 Task: Open a blank sheet, save the file as Civilwar.doc and add heading 'Civil War'Civil War ,with the parapraph,with the parapraph The American Civil War, fought from 1861 to 1865, was a defining moment in US history. It was a conflict between the Northern and Southern states over issues of slavery, state rights, and the preservation of the Union, leaving a lasting impact on the nation.Apply Font Style Aldhabi And font size 12. Apply font style in  Heading Broadway and font size 16 Change heading alignment to  Left
Action: Mouse moved to (26, 20)
Screenshot: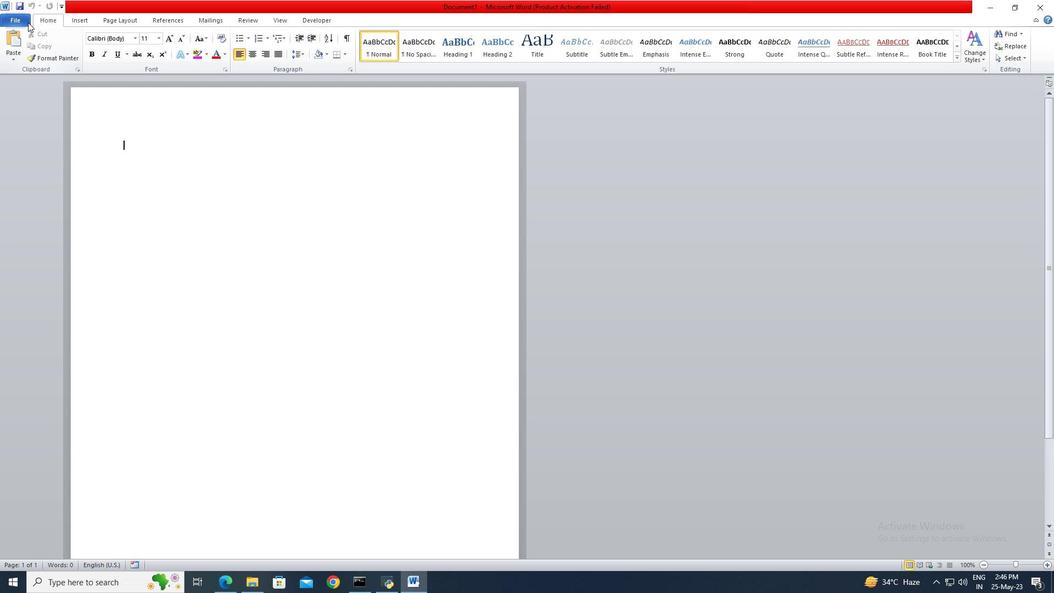 
Action: Mouse pressed left at (26, 20)
Screenshot: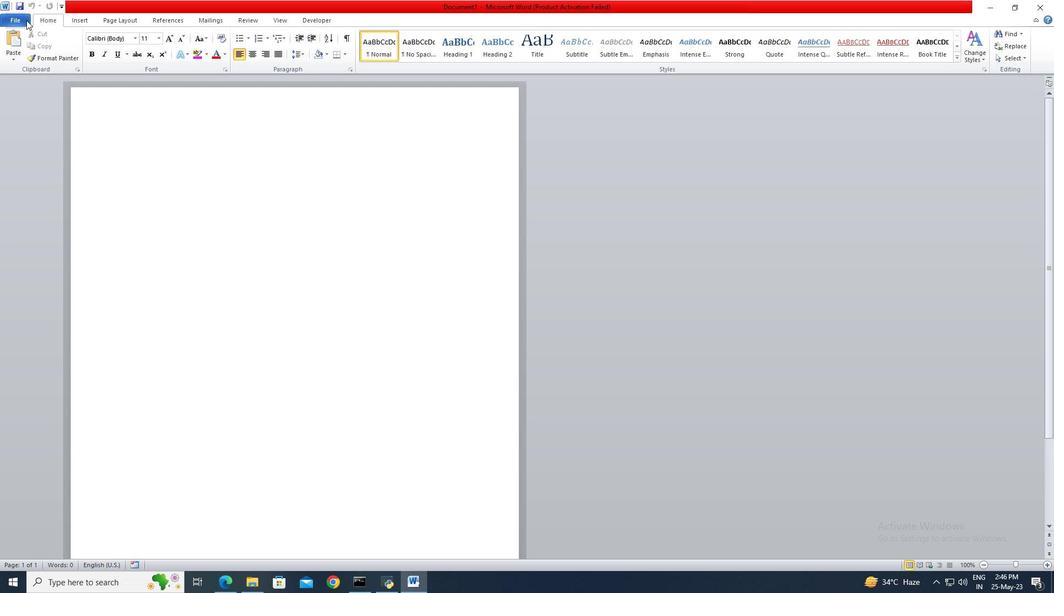 
Action: Mouse moved to (24, 142)
Screenshot: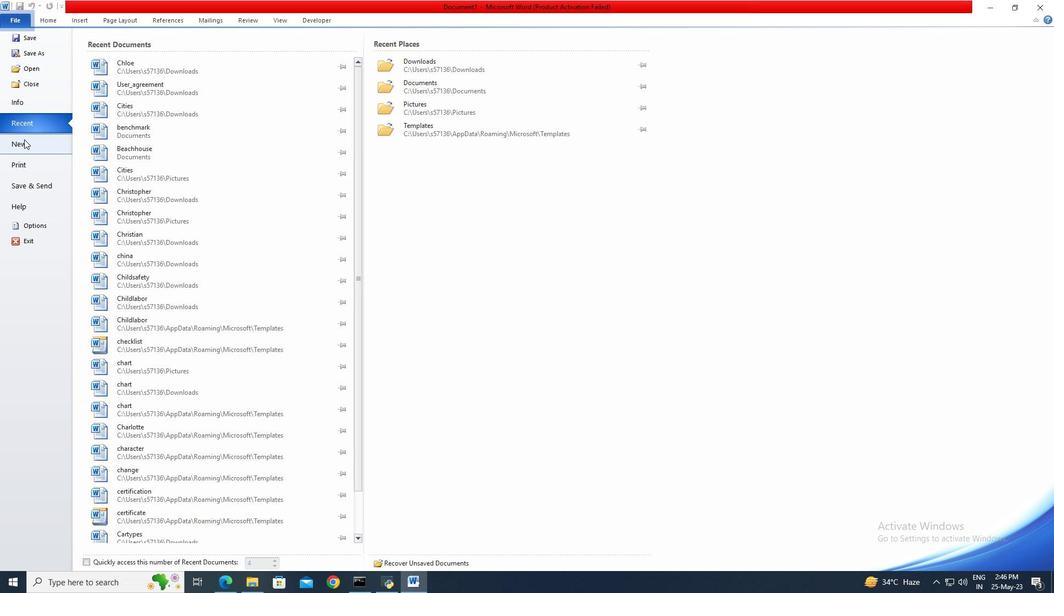 
Action: Mouse pressed left at (24, 142)
Screenshot: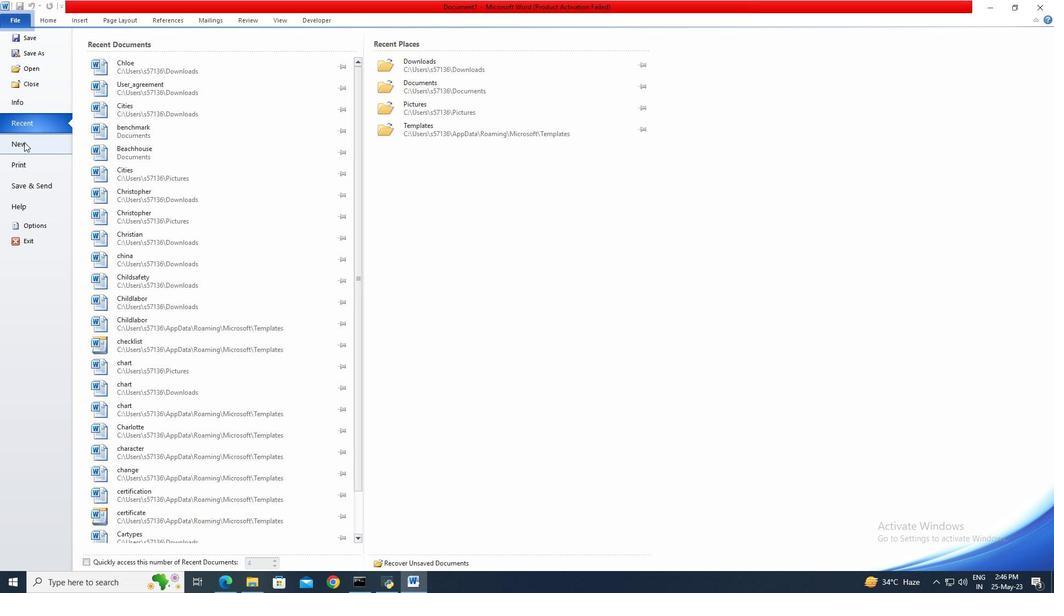 
Action: Mouse moved to (546, 282)
Screenshot: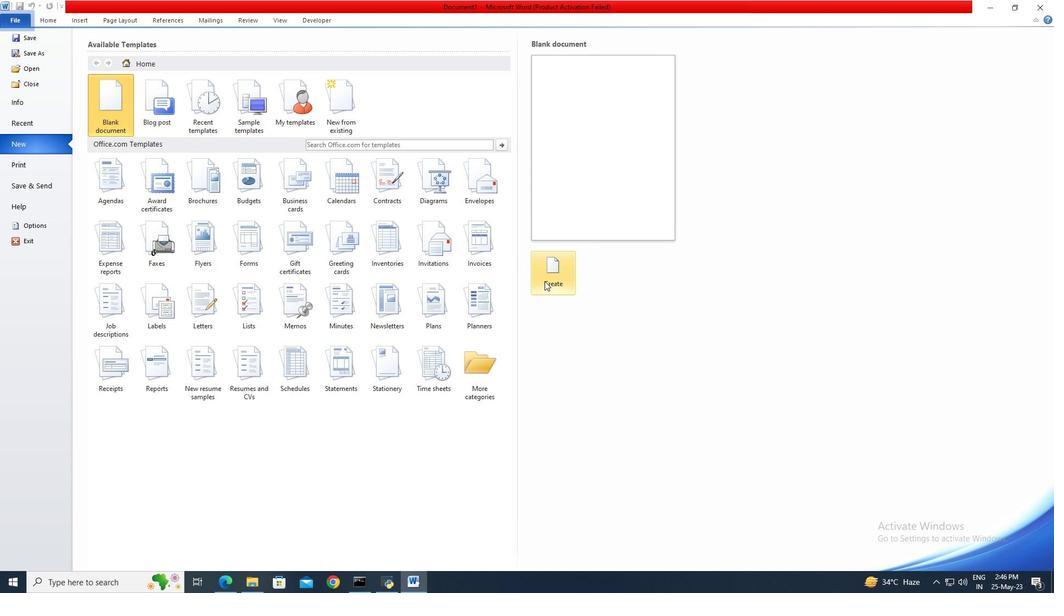 
Action: Mouse pressed left at (546, 282)
Screenshot: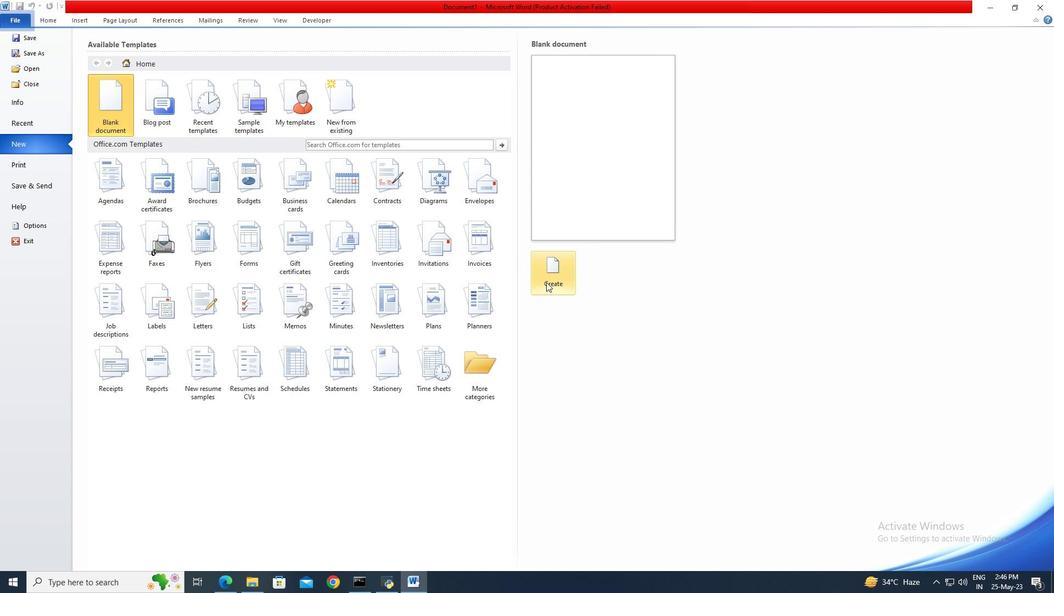 
Action: Mouse moved to (23, 23)
Screenshot: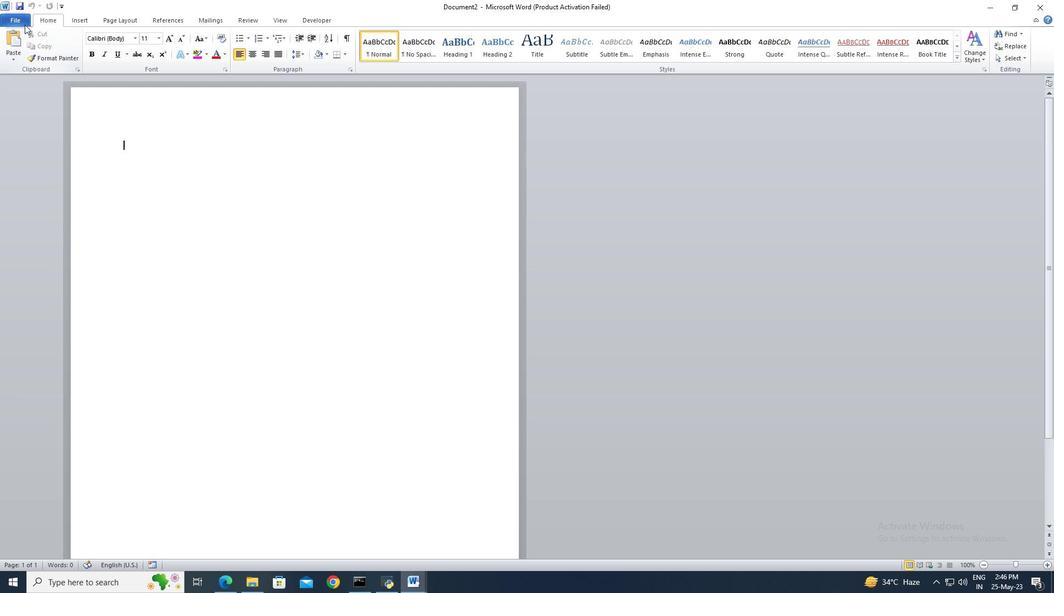 
Action: Mouse pressed left at (23, 23)
Screenshot: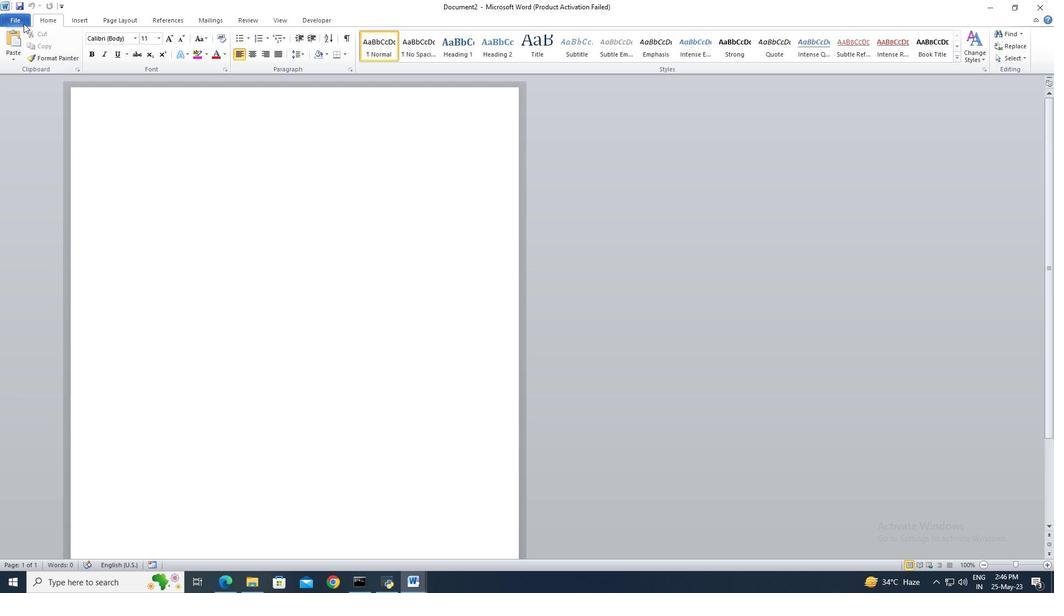 
Action: Mouse moved to (21, 51)
Screenshot: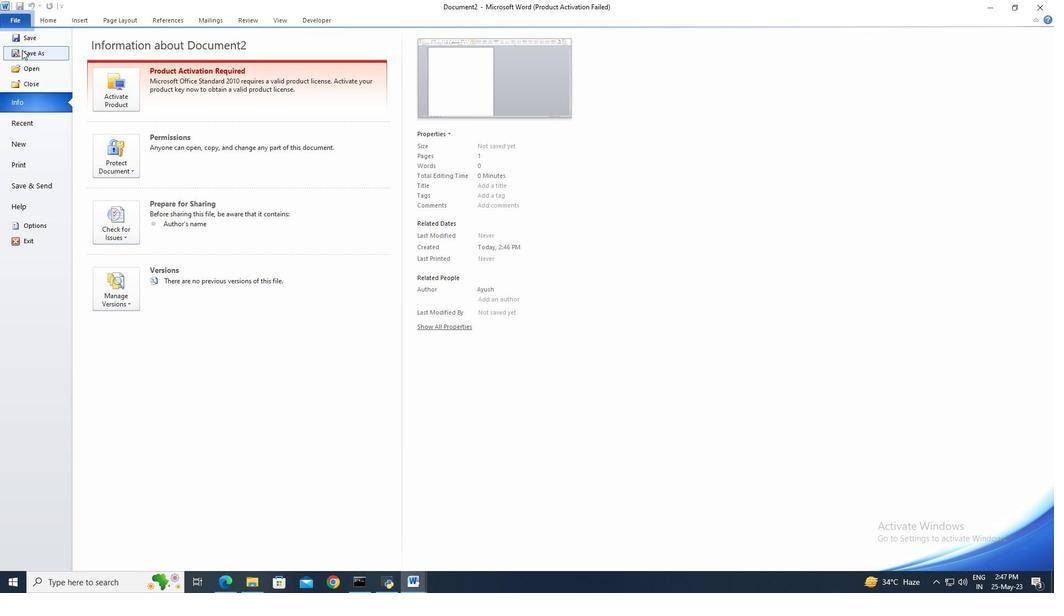 
Action: Mouse pressed left at (21, 51)
Screenshot: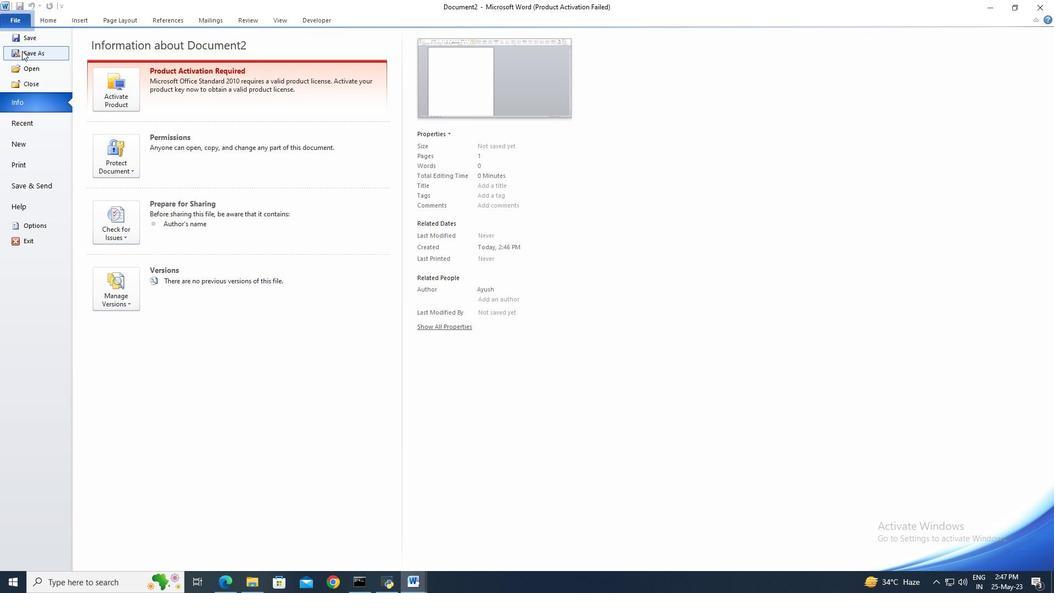 
Action: Mouse moved to (49, 119)
Screenshot: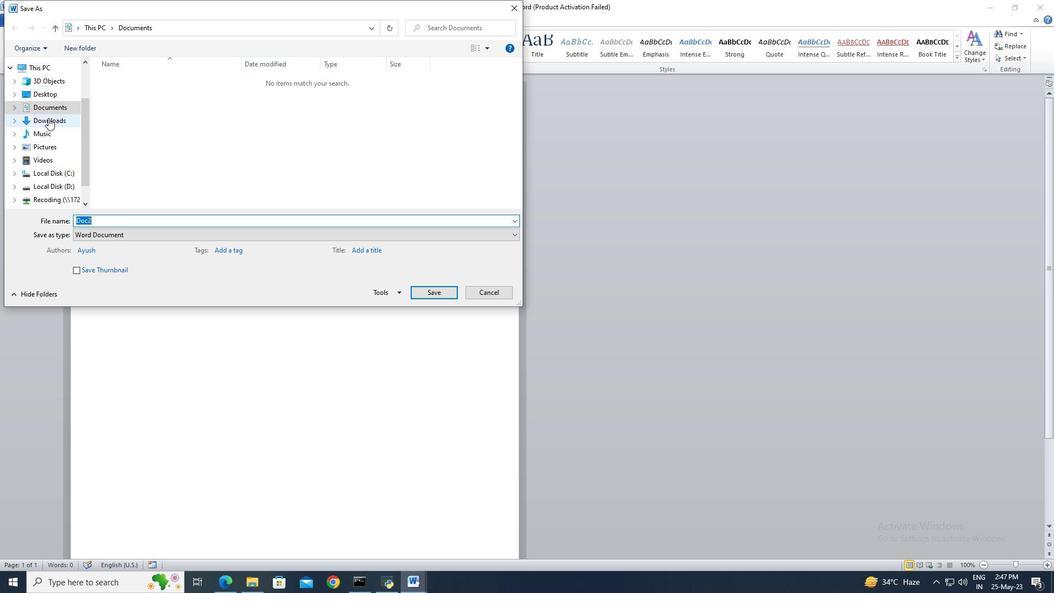 
Action: Mouse pressed left at (49, 119)
Screenshot: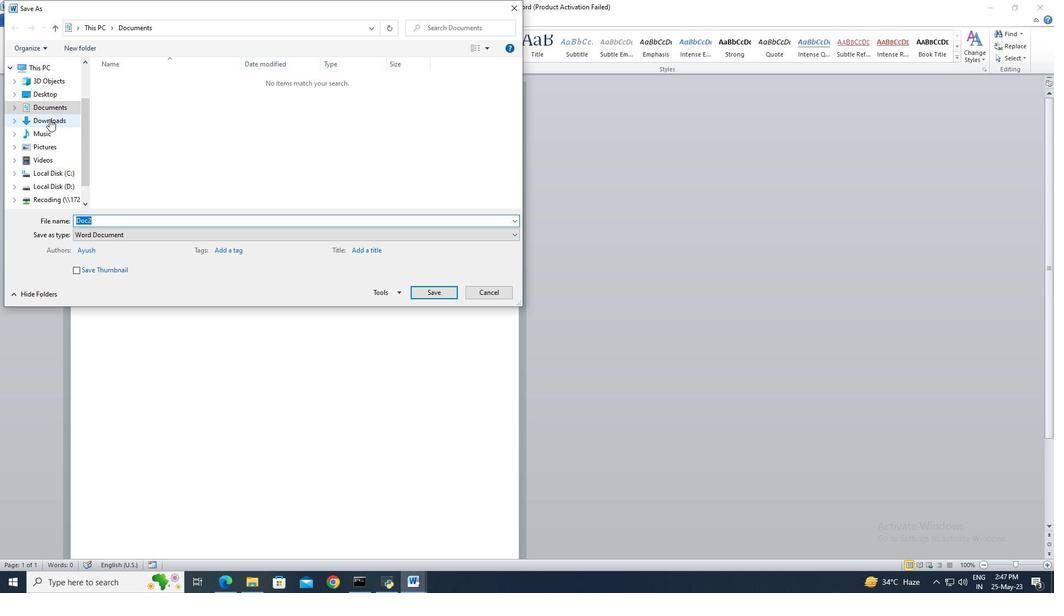 
Action: Mouse moved to (92, 217)
Screenshot: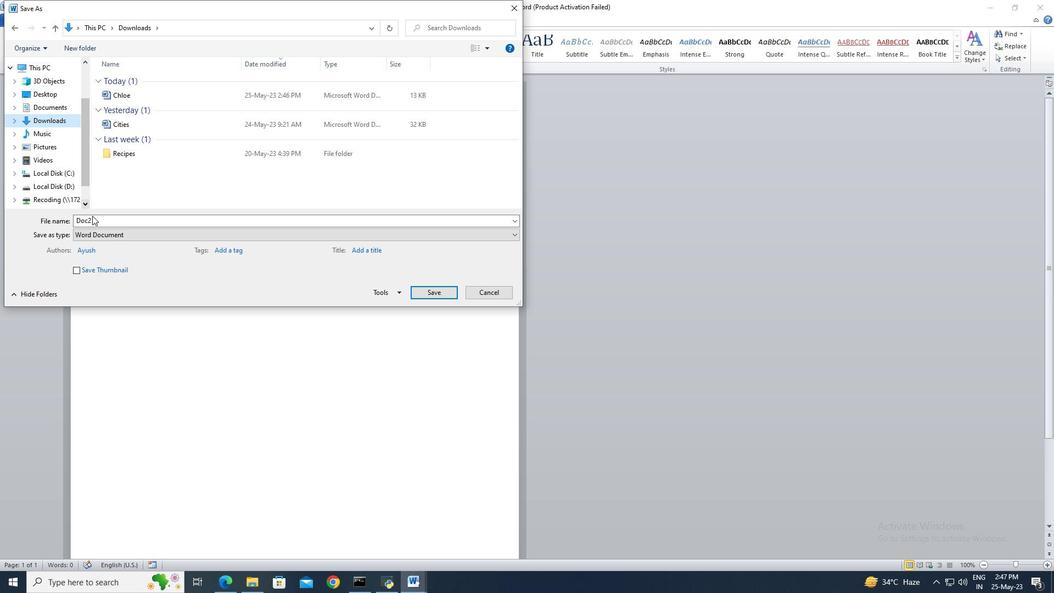 
Action: Mouse pressed left at (92, 217)
Screenshot: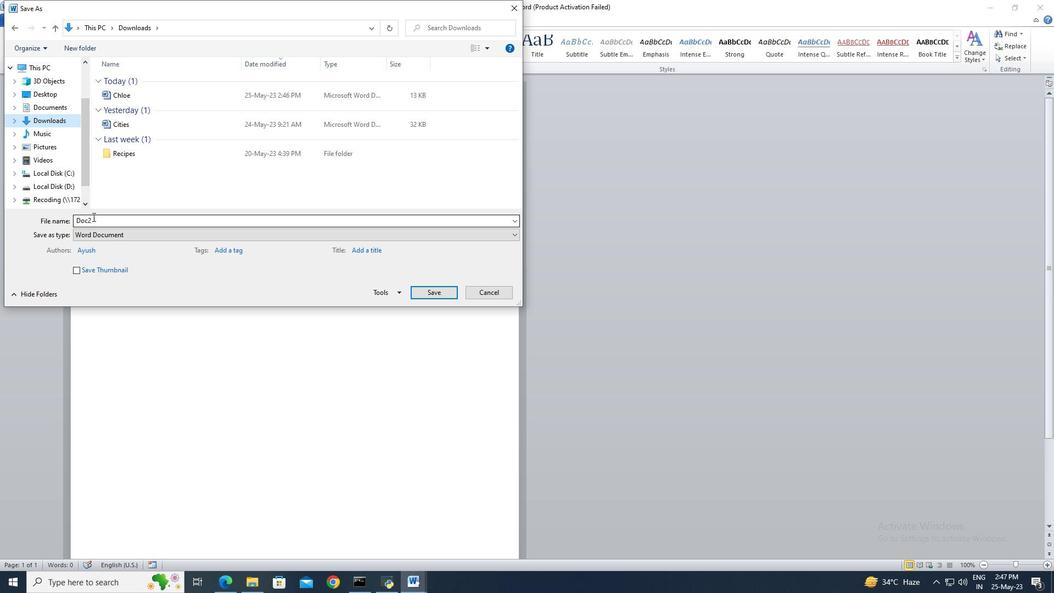 
Action: Key pressed <Key.shift>Civilwar
Screenshot: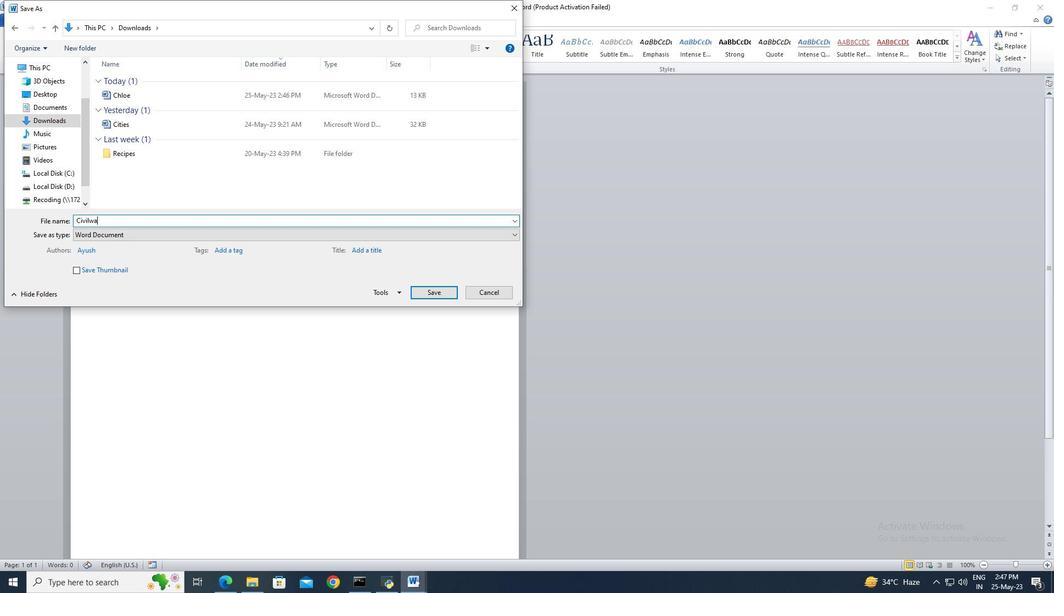 
Action: Mouse moved to (429, 297)
Screenshot: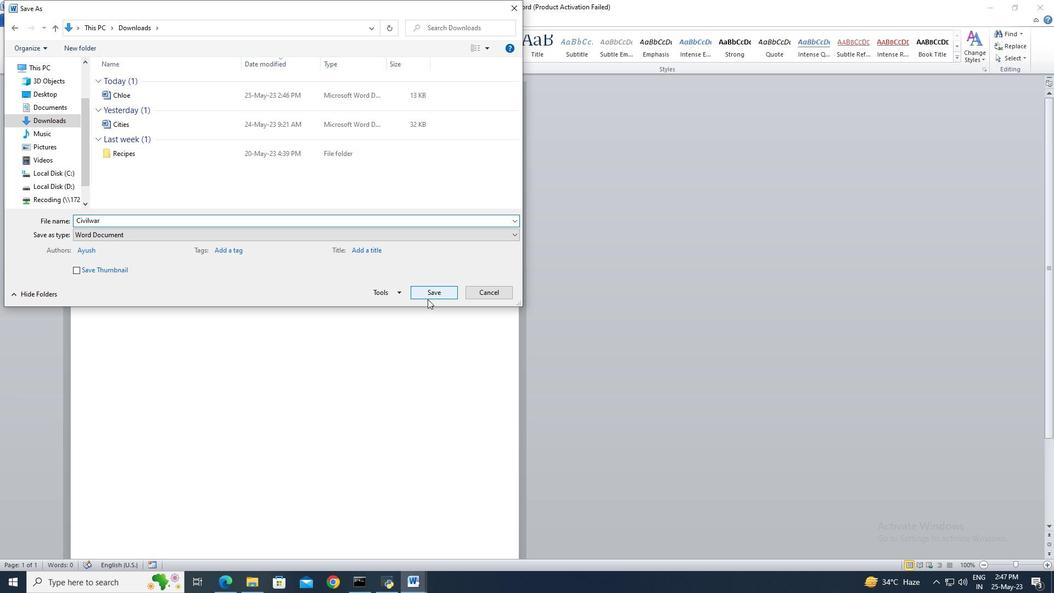 
Action: Mouse pressed left at (429, 297)
Screenshot: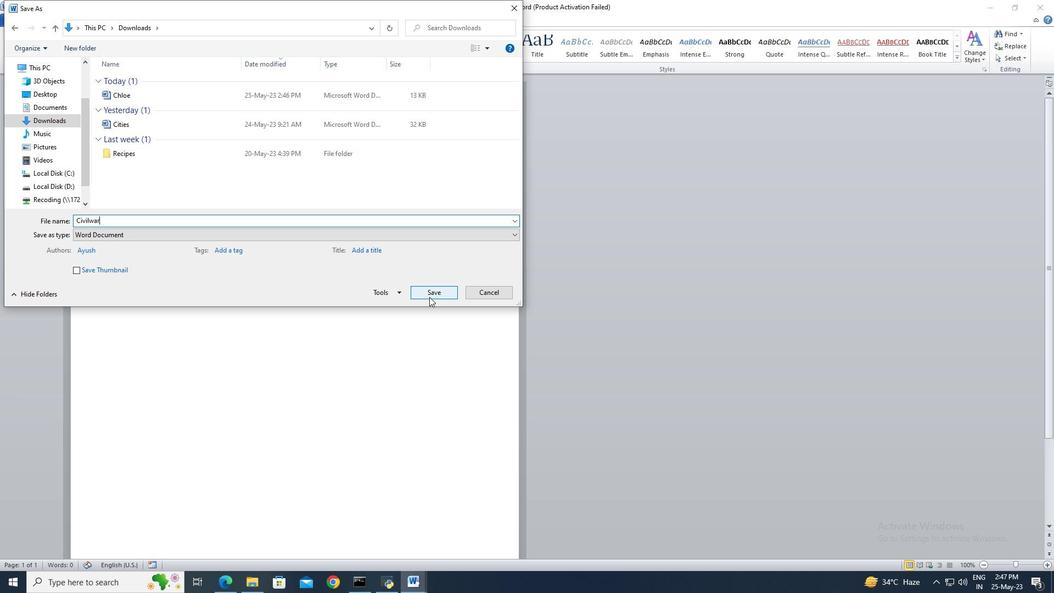 
Action: Mouse moved to (468, 58)
Screenshot: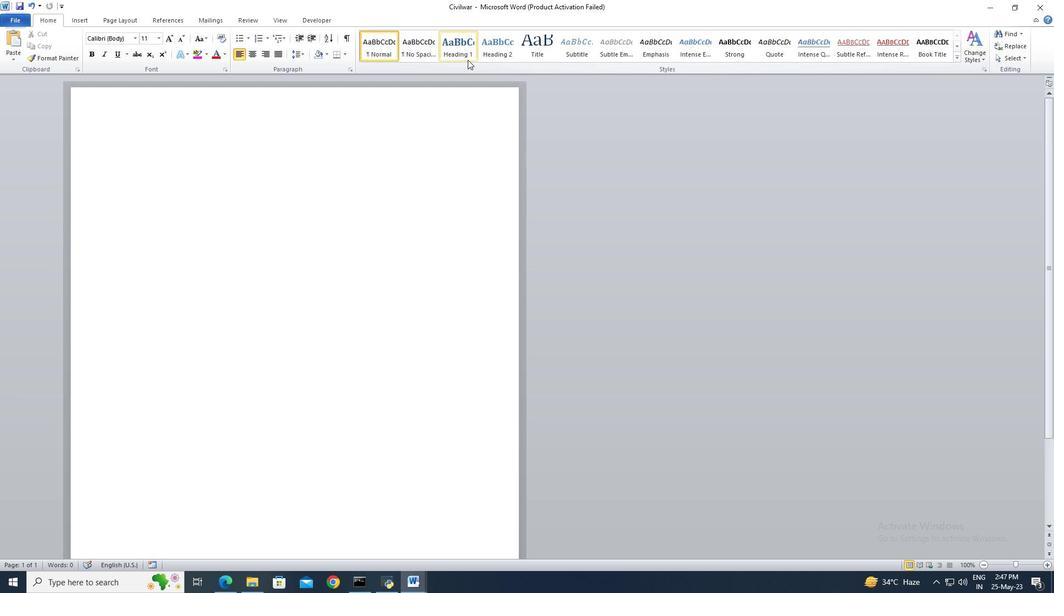 
Action: Mouse pressed left at (468, 58)
Screenshot: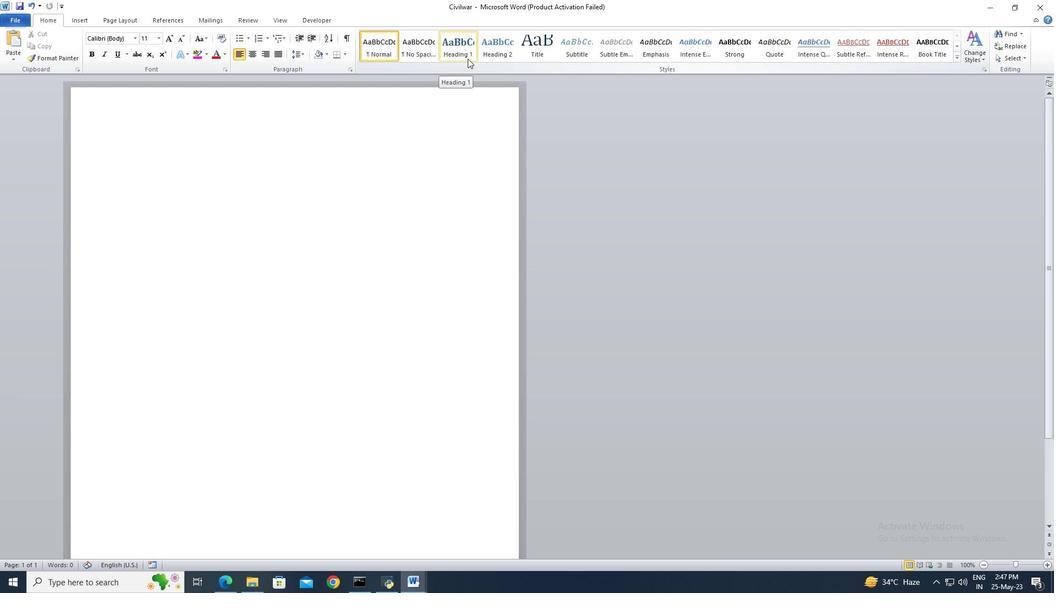 
Action: Key pressed <Key.shift>Civil<Key.space><Key.shift_r>War<Key.enter><Key.shift><Key.enter><Key.shift>The<Key.space><Key.shift_r>American<Key.space><Key.shift>Civil<Key.space><Key.shift_r>War,<Key.space>fought<Key.space>from<Key.space>1861<Key.space>to<Key.space>1865,<Key.space>was<Key.space>a<Key.space>defining<Key.space>moment<Key.space>in<Key.space><Key.shift>US<Key.space>history.<Key.space><Key.shift>It<Key.space>was<Key.space>a<Key.space>conflict<Key.space>between<Key.space>the<Key.space><Key.shift>Northern<Key.space>and<Key.space><Key.shift_r>Southern<Key.space>states<Key.space>over<Key.space>issues<Key.space>of<Key.space>slavery,<Key.space>state<Key.space>rights,<Key.space>and<Key.space>the<Key.space>preservation<Key.space>of<Key.space>the<Key.space><Key.shift>Union,<Key.space>leaving<Key.space>a<Key.space>lasting<Key.space>impact<Key.space>on<Key.space>the<Key.space>nation.
Screenshot: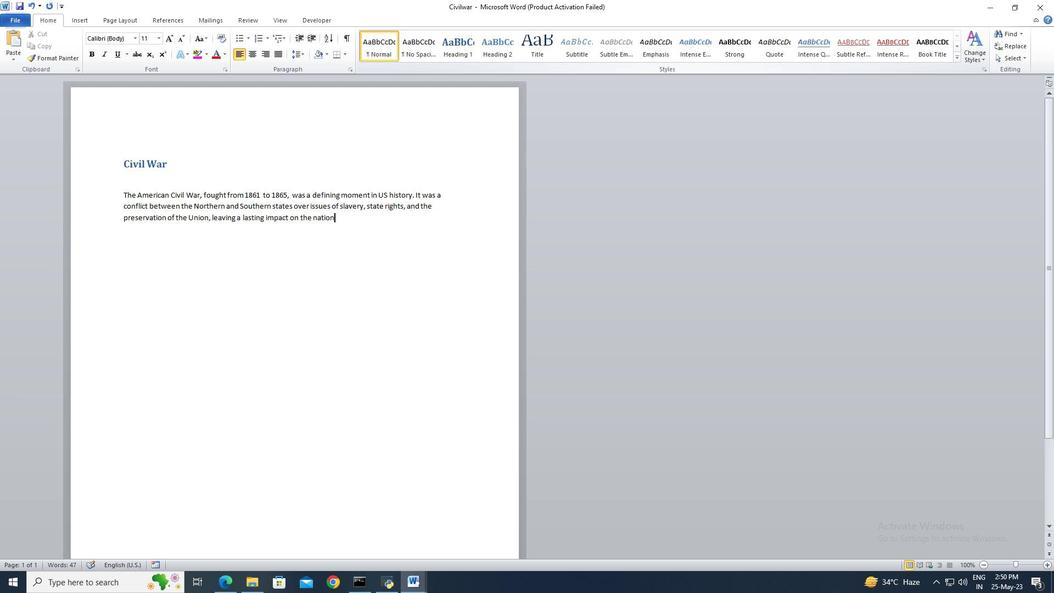 
Action: Mouse moved to (345, 218)
Screenshot: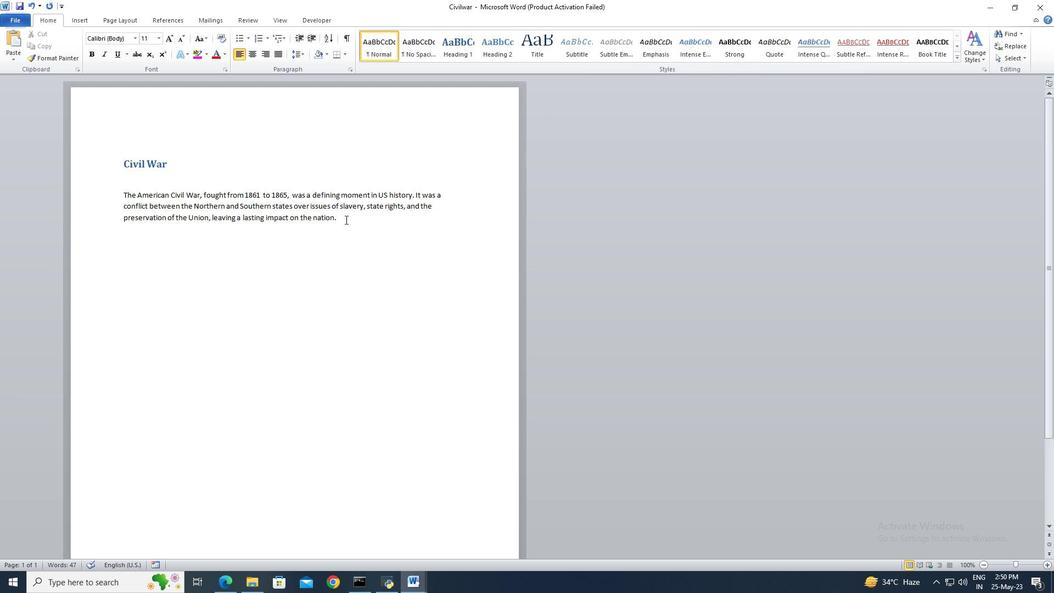 
Action: Mouse pressed left at (345, 218)
Screenshot: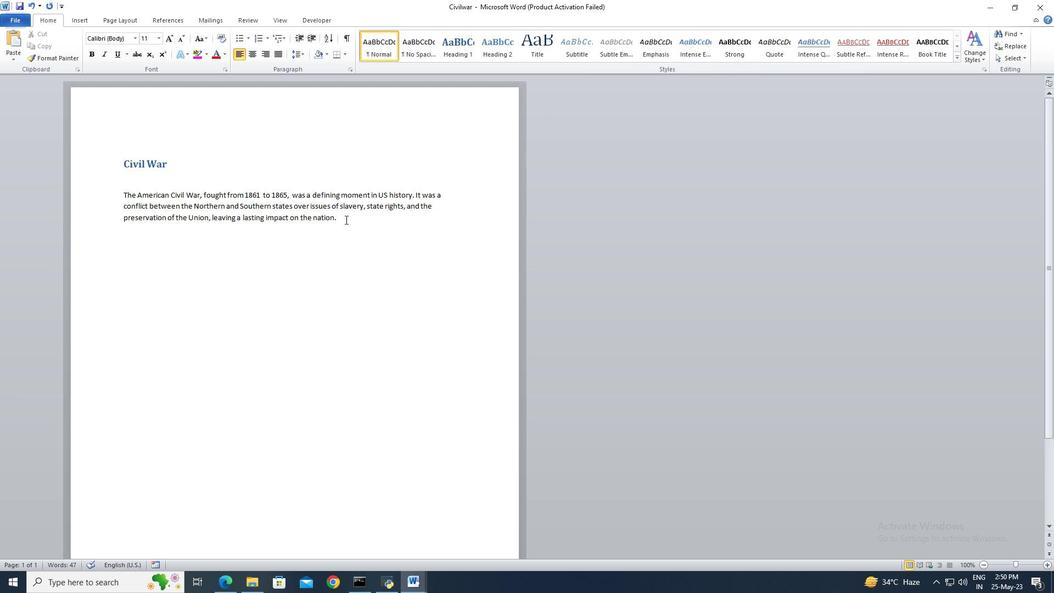 
Action: Mouse moved to (156, 206)
Screenshot: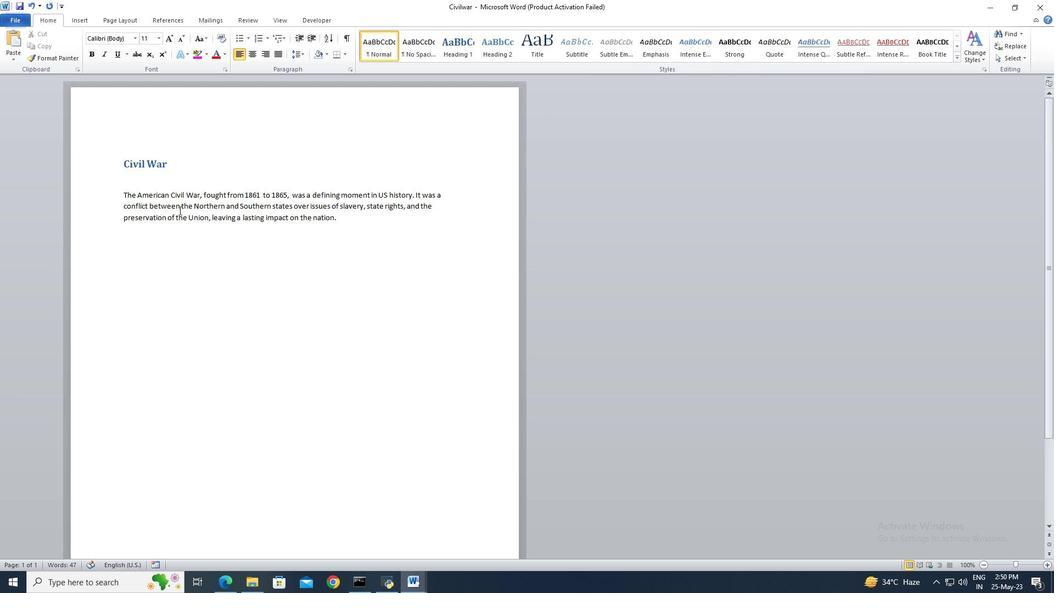 
Action: Key pressed <Key.shift>
Screenshot: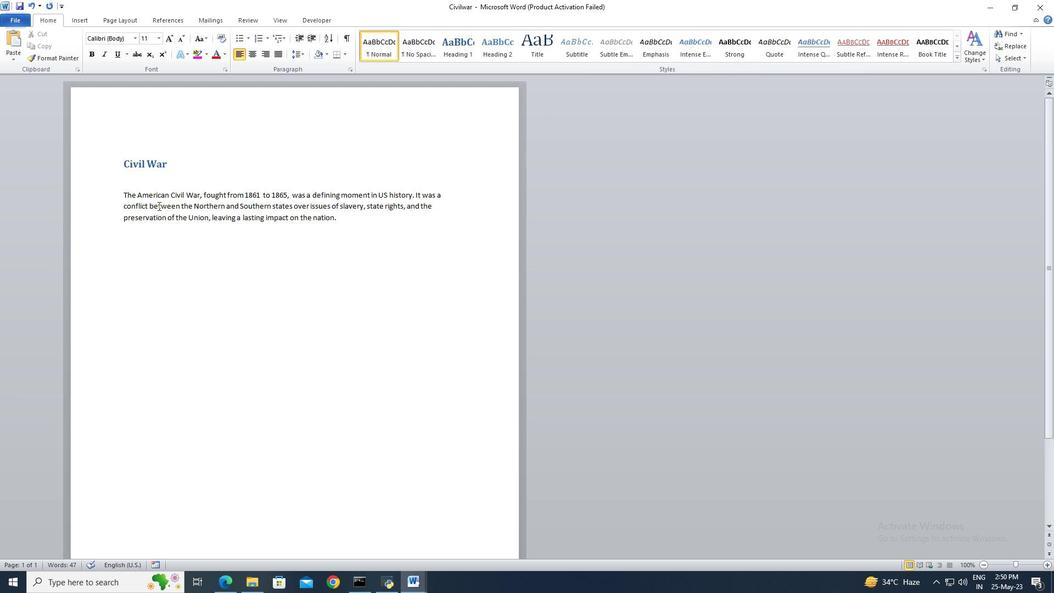 
Action: Mouse moved to (117, 194)
Screenshot: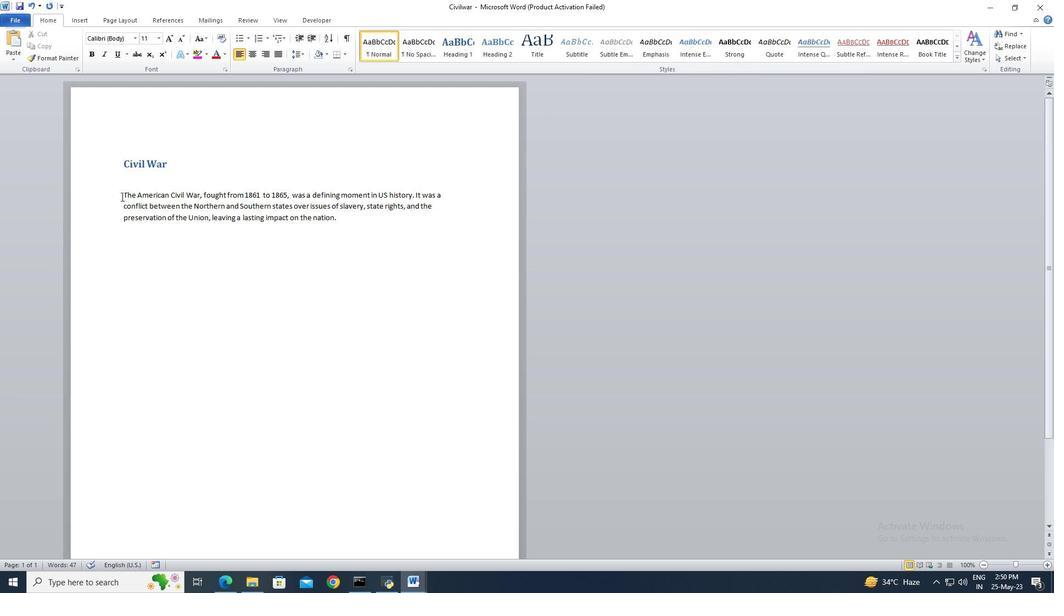 
Action: Key pressed <Key.shift>
Screenshot: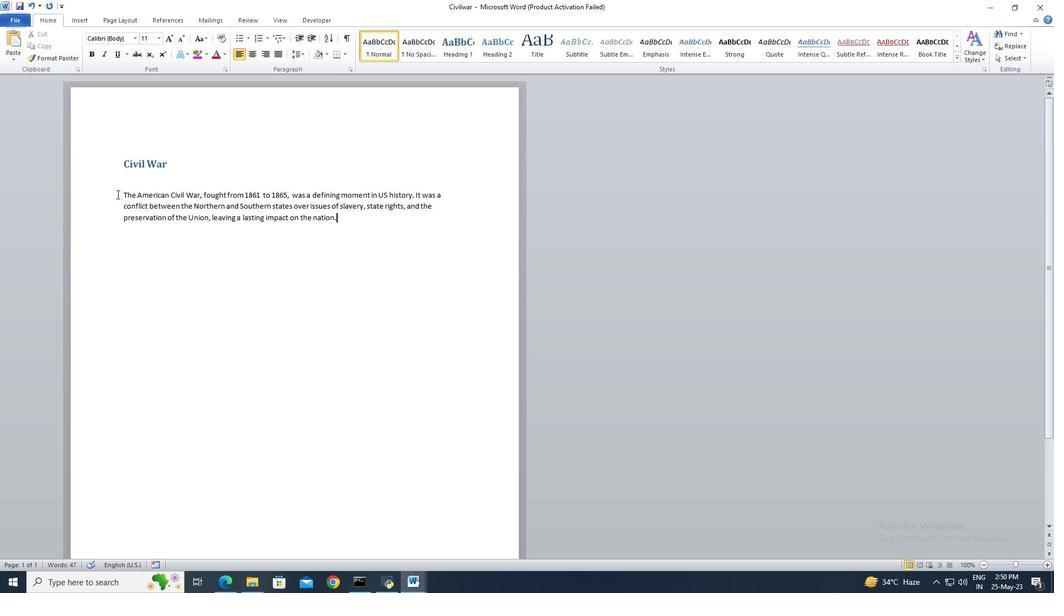
Action: Mouse moved to (117, 194)
Screenshot: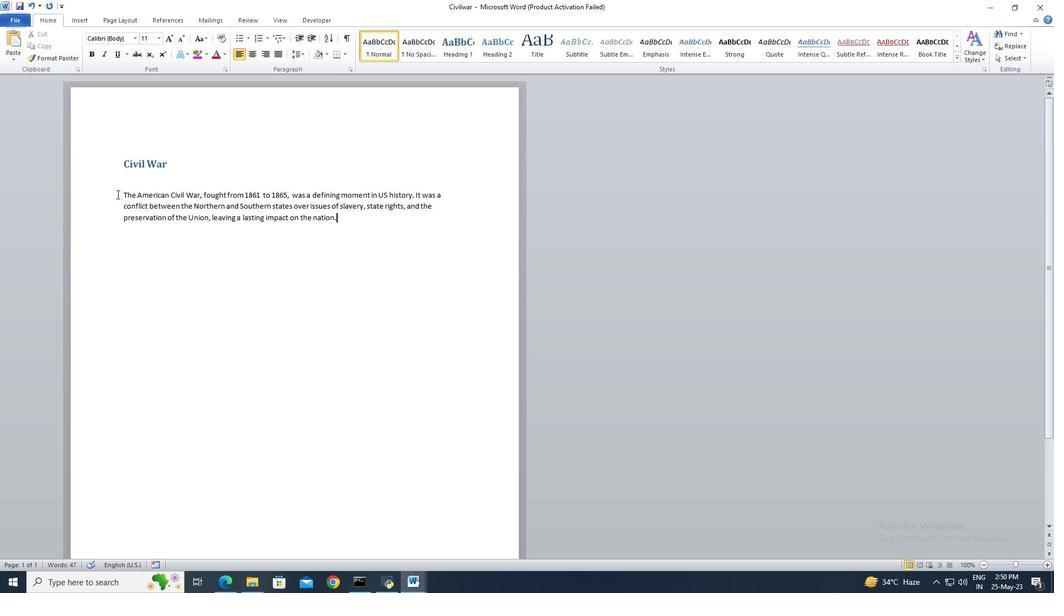
Action: Key pressed <Key.shift>
Screenshot: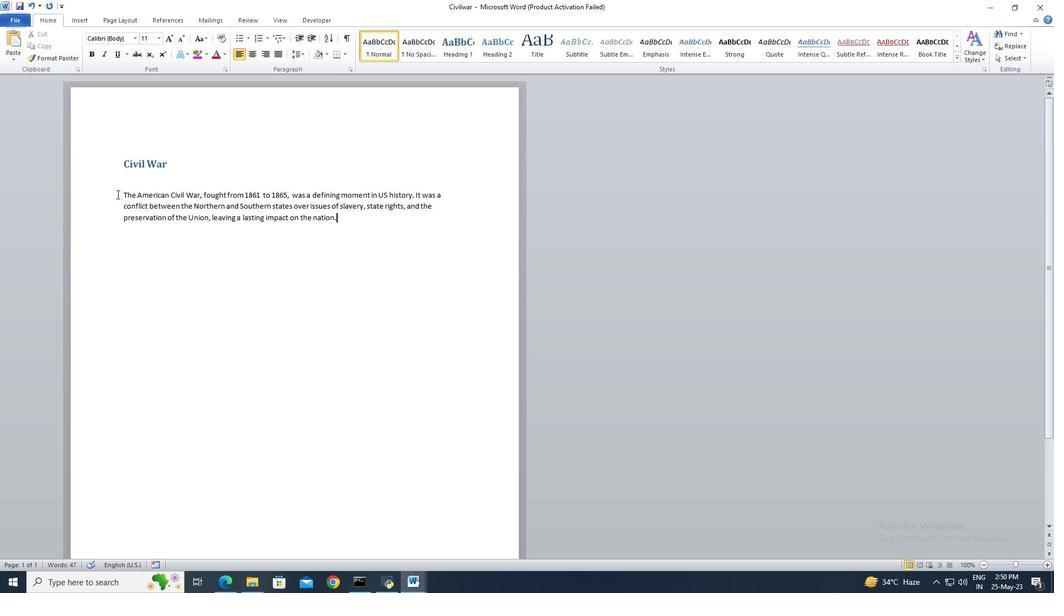 
Action: Mouse moved to (119, 195)
Screenshot: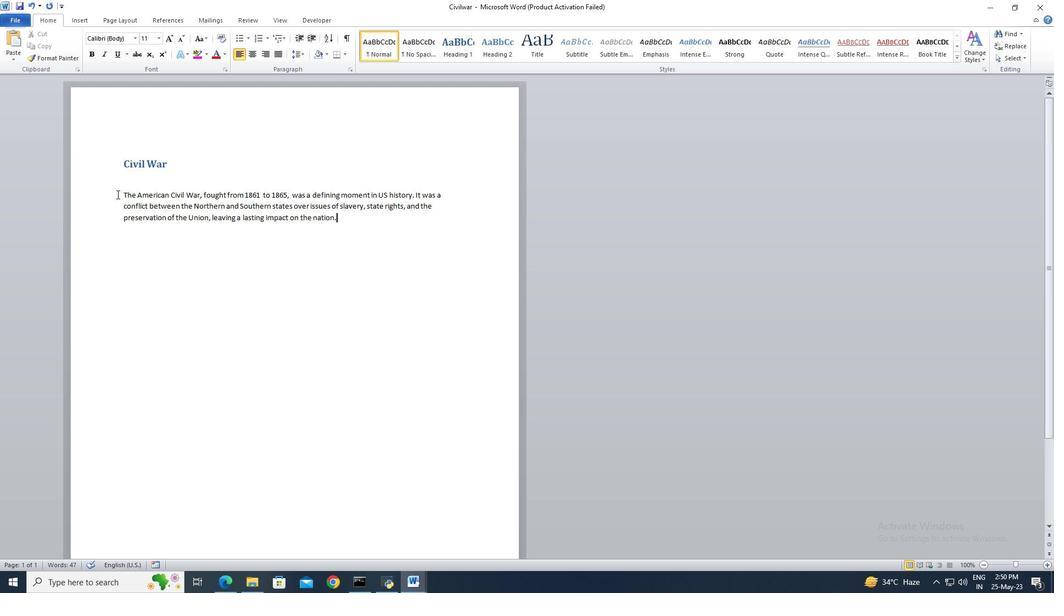 
Action: Key pressed <Key.shift><Key.shift>
Screenshot: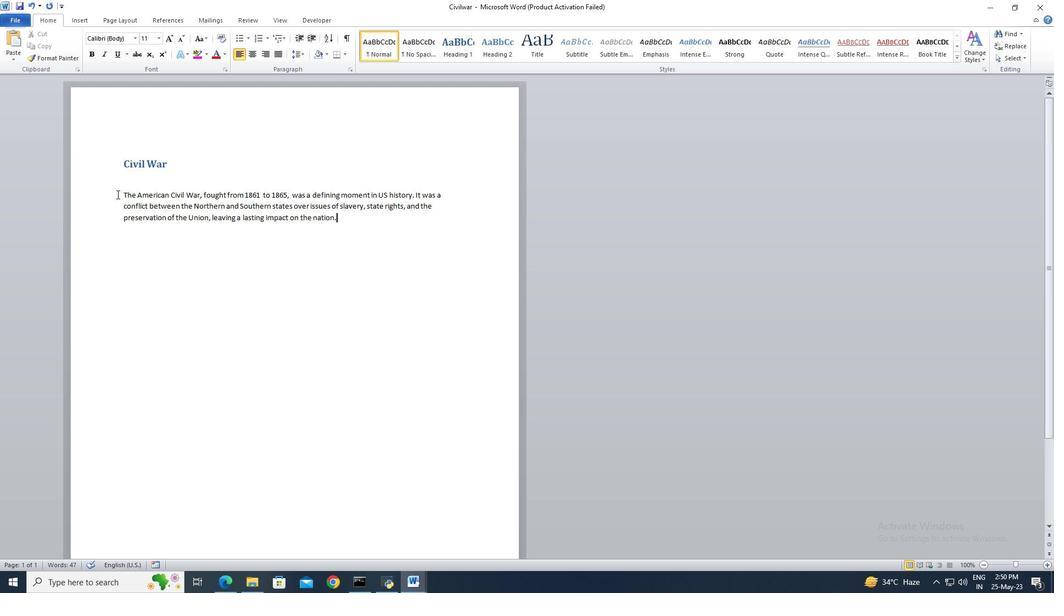 
Action: Mouse moved to (120, 195)
Screenshot: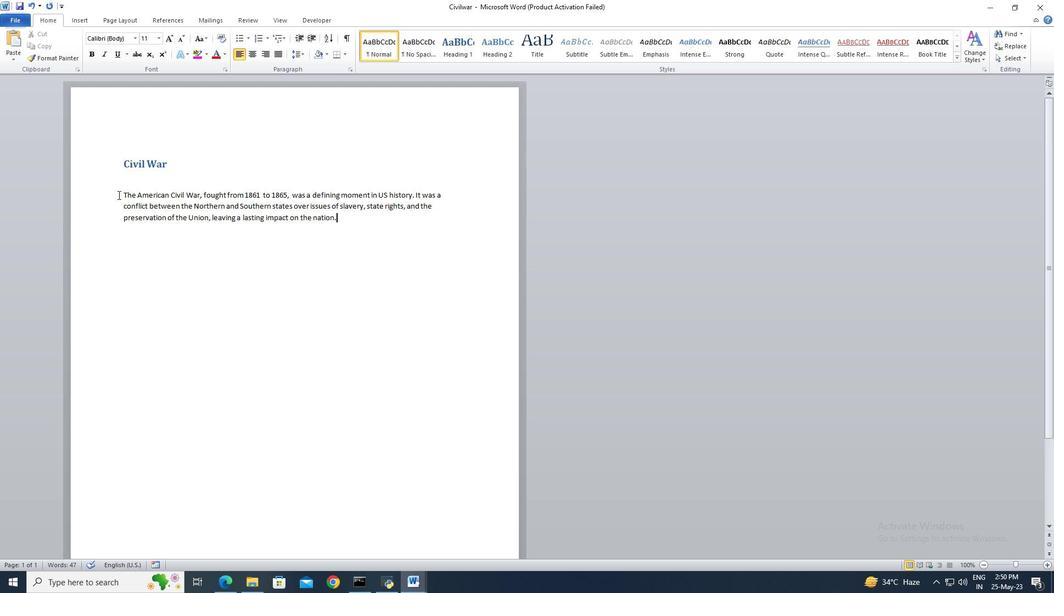 
Action: Key pressed <Key.shift>
Screenshot: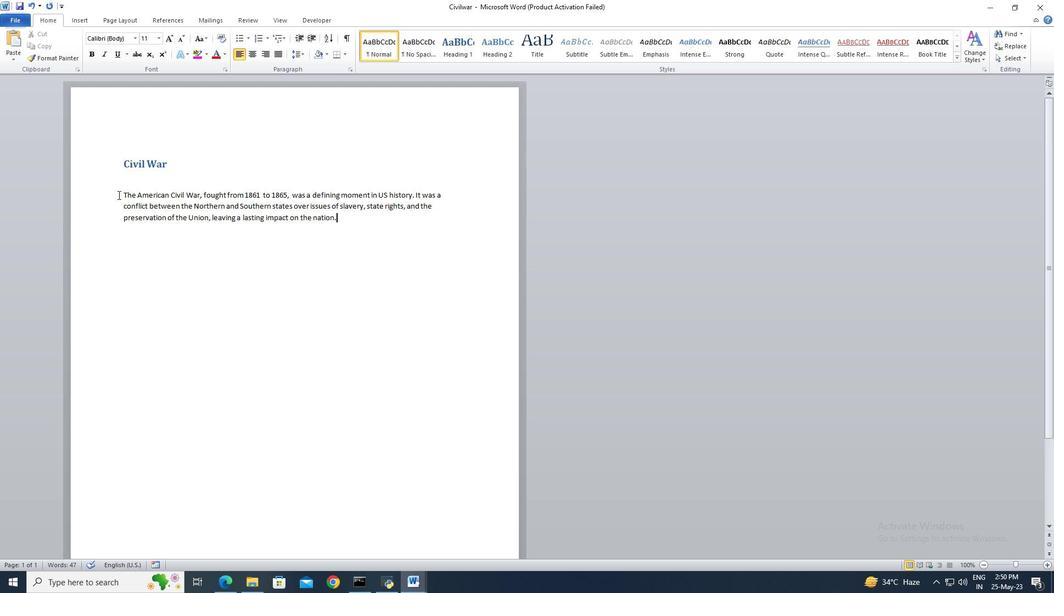 
Action: Mouse moved to (120, 196)
Screenshot: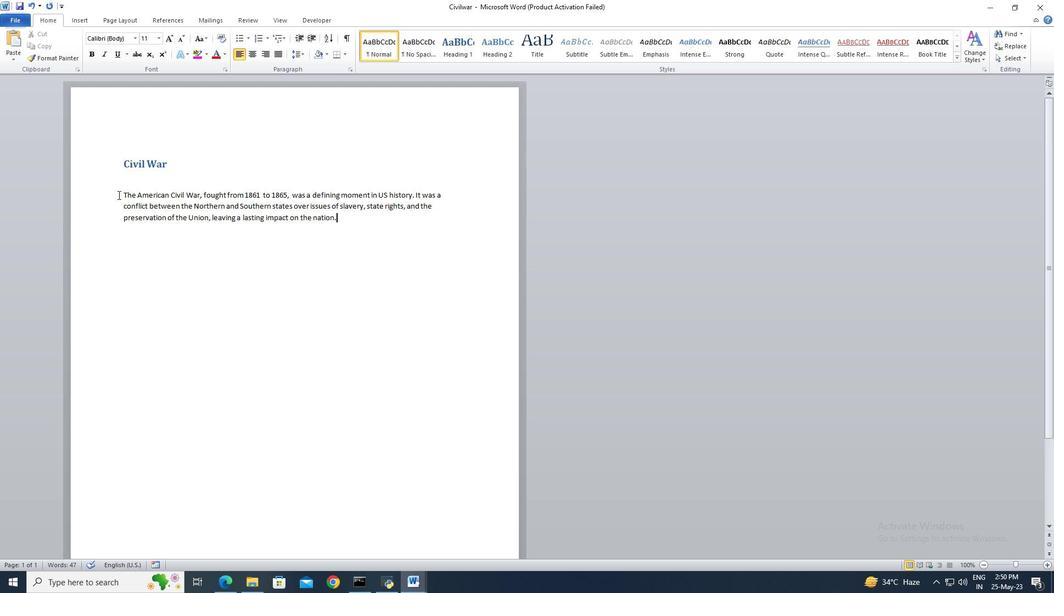 
Action: Key pressed <Key.shift>
Screenshot: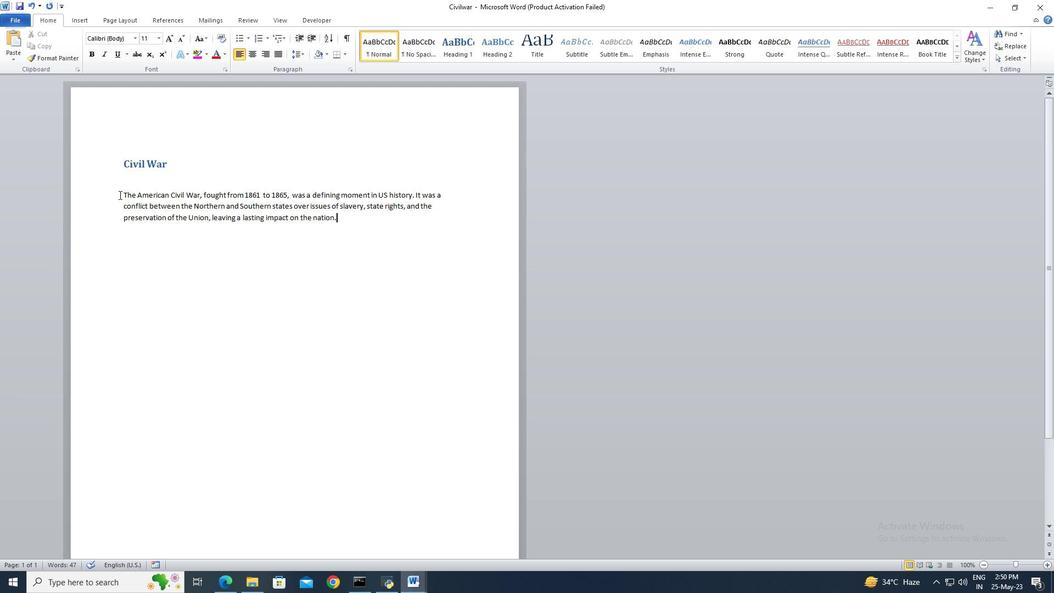 
Action: Mouse moved to (121, 196)
Screenshot: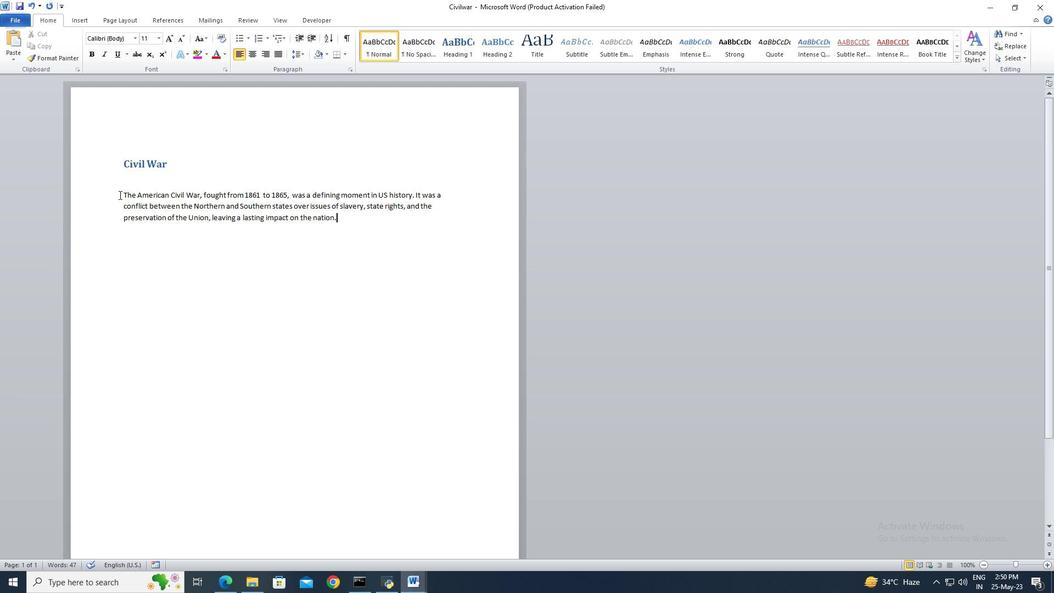 
Action: Key pressed <Key.shift><Key.shift><Key.shift><Key.shift><Key.shift><Key.shift><Key.shift><Key.shift><Key.shift>
Screenshot: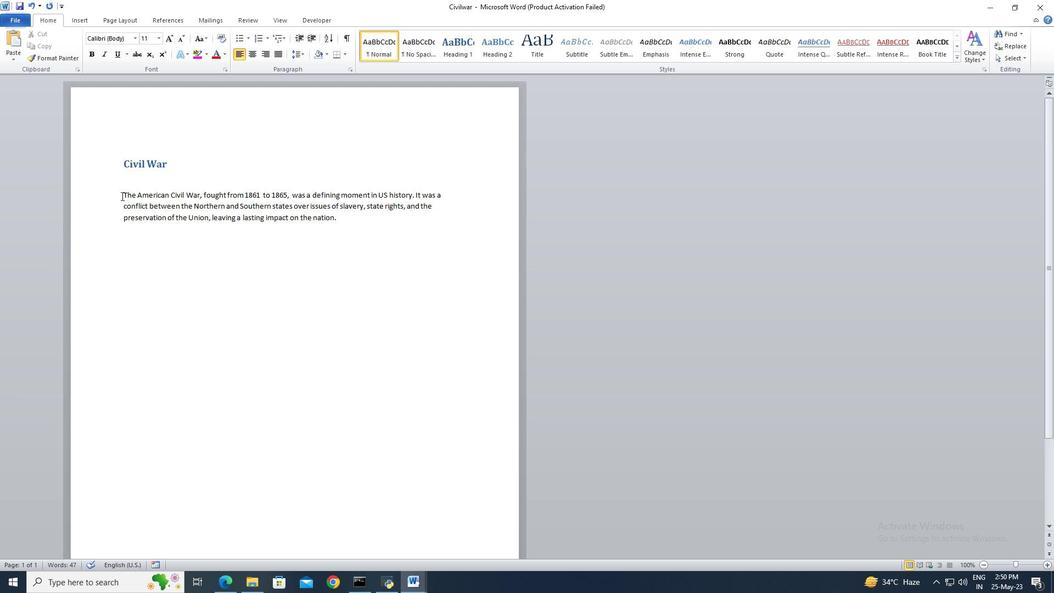 
Action: Mouse pressed left at (121, 196)
Screenshot: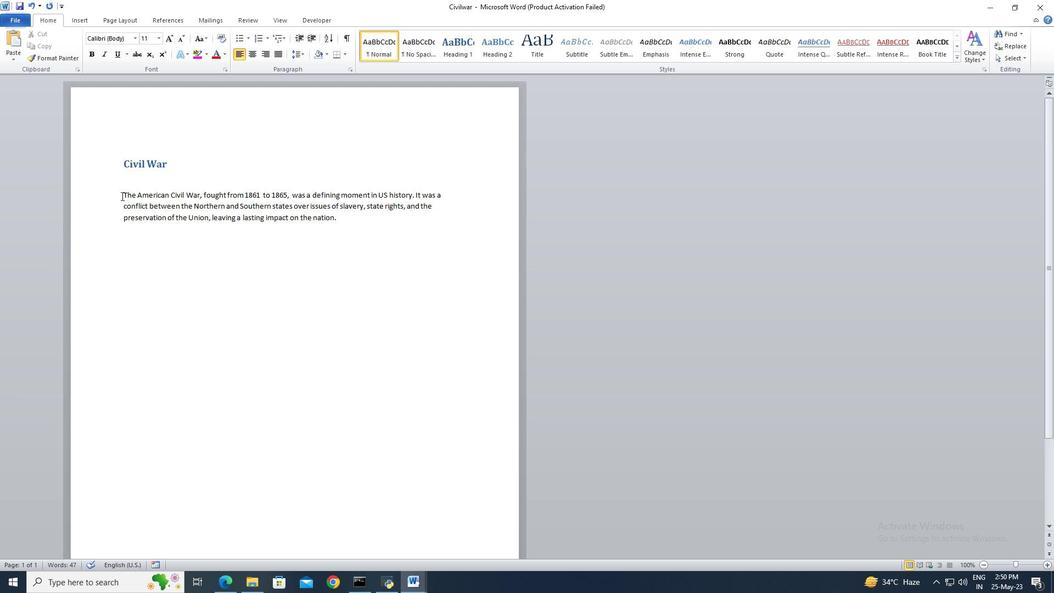 
Action: Key pressed <Key.shift><Key.shift><Key.shift><Key.shift><Key.shift>
Screenshot: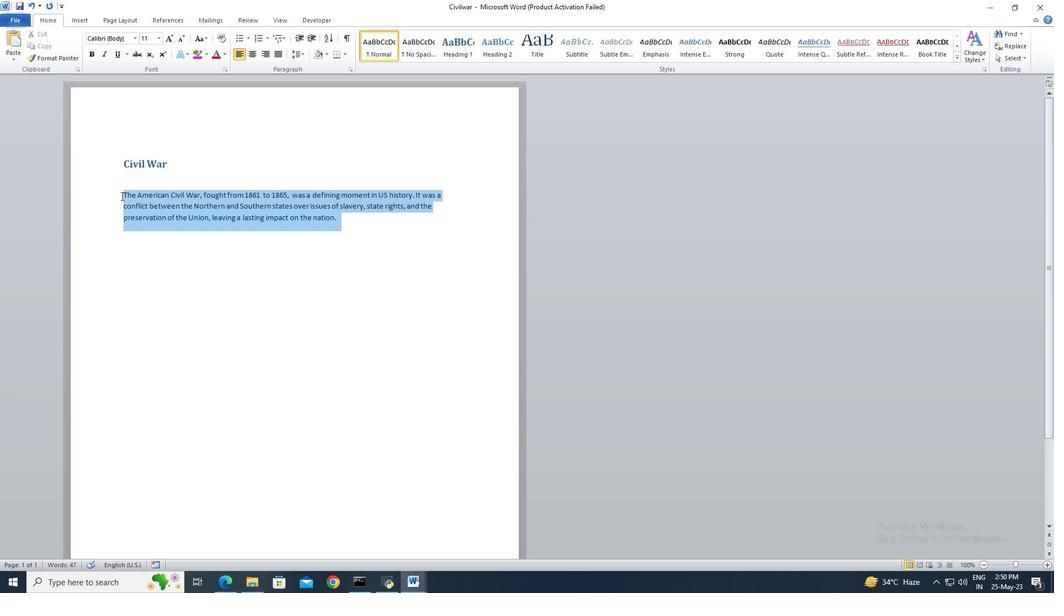 
Action: Mouse moved to (135, 41)
Screenshot: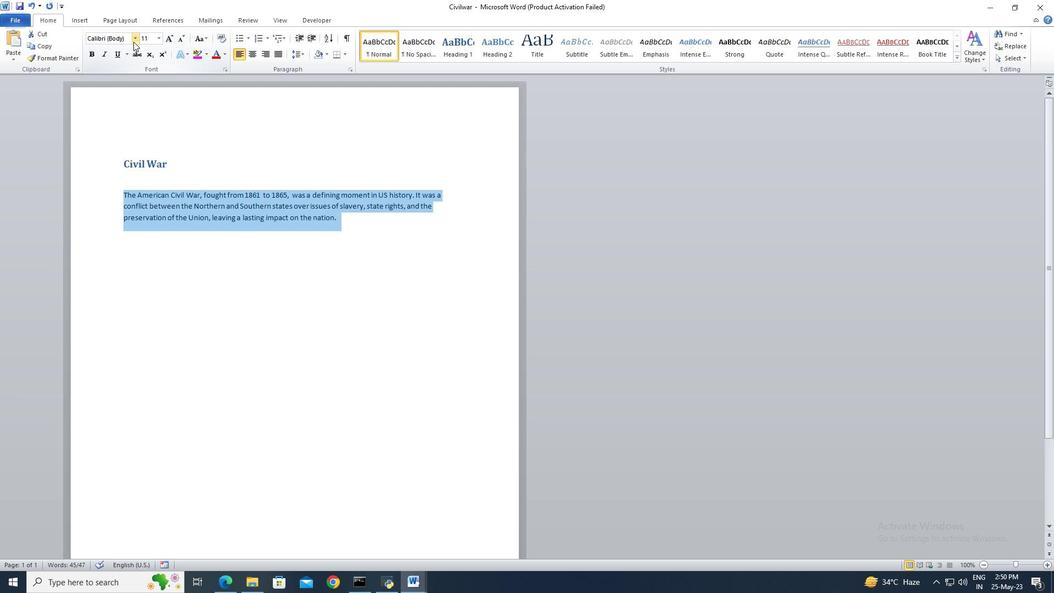 
Action: Mouse pressed left at (135, 41)
Screenshot: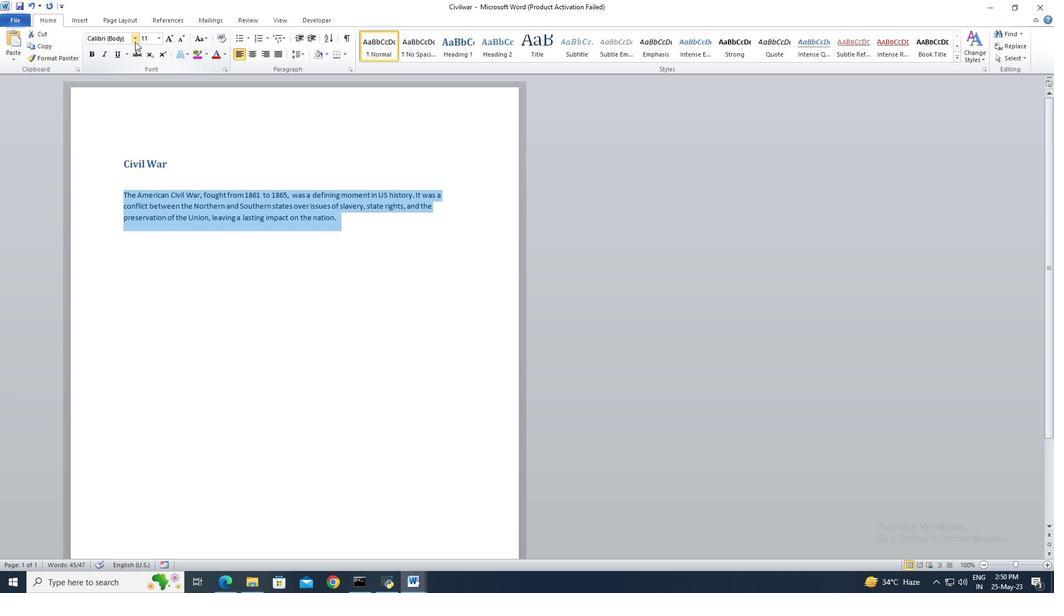 
Action: Mouse moved to (161, 37)
Screenshot: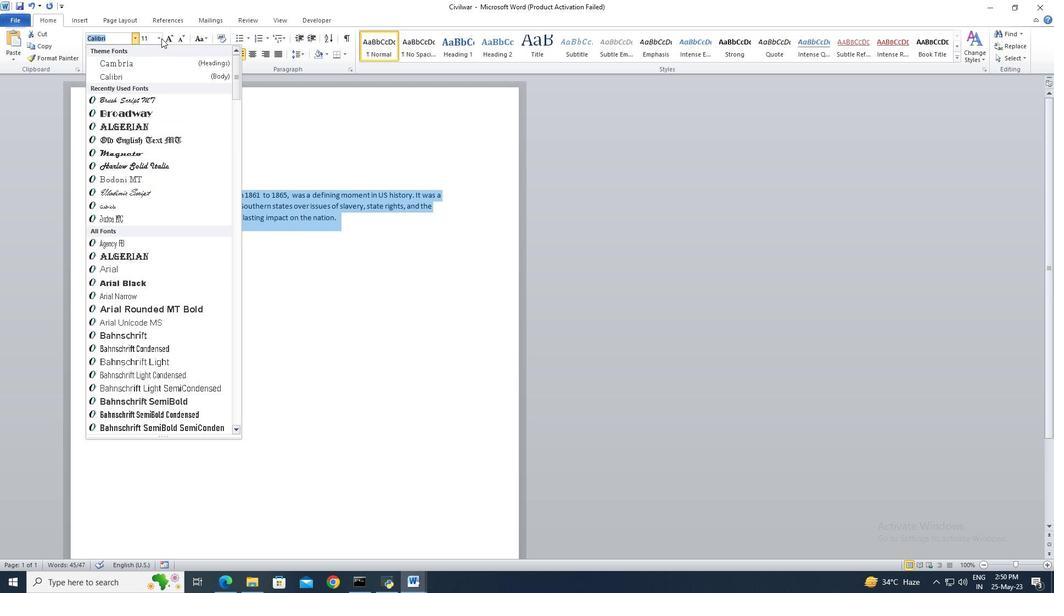 
Action: Mouse pressed left at (161, 37)
Screenshot: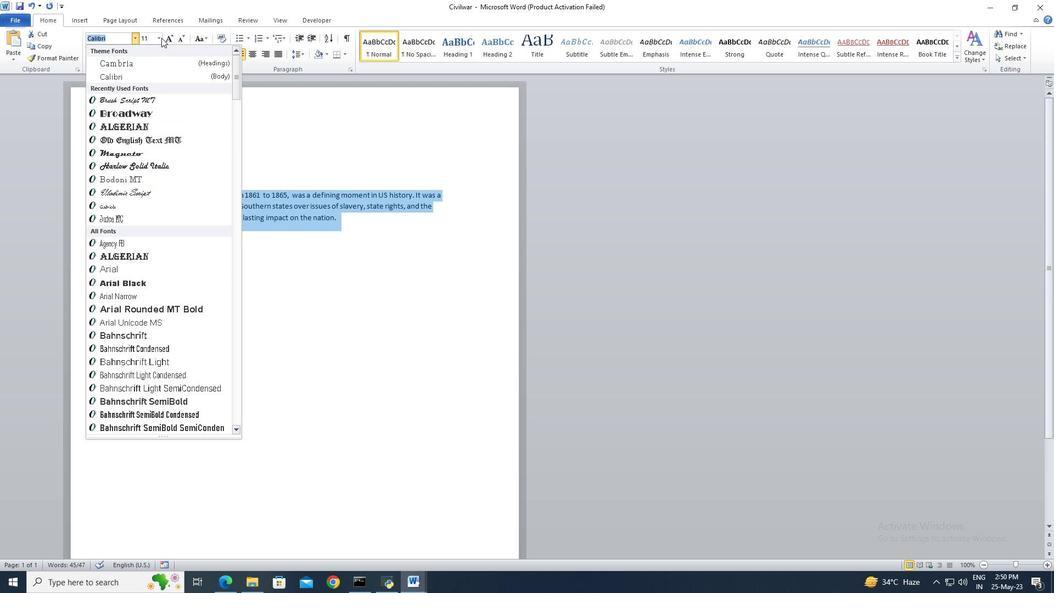 
Action: Mouse moved to (148, 87)
Screenshot: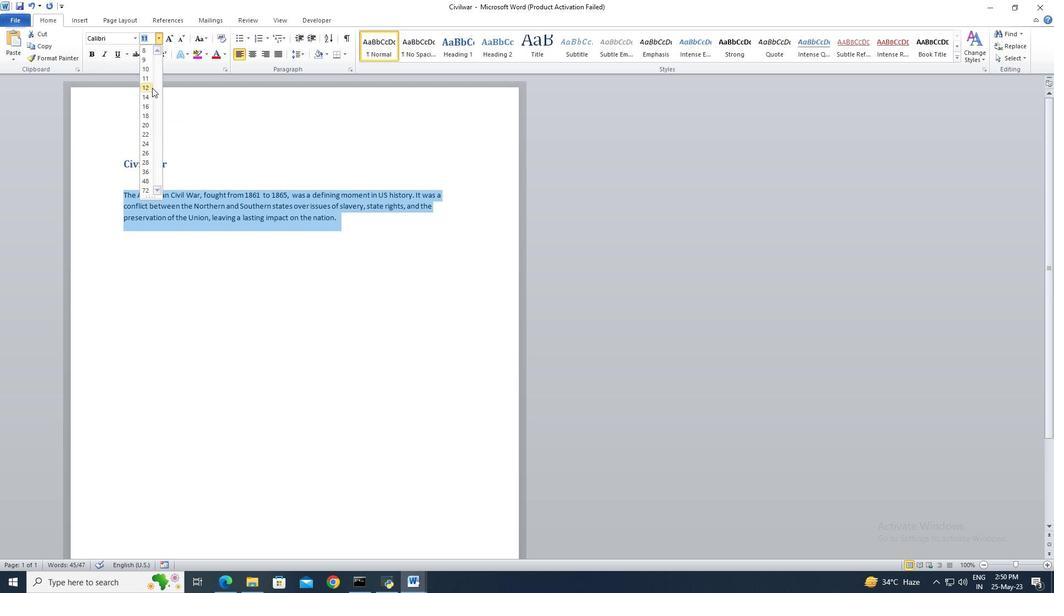 
Action: Mouse pressed left at (148, 87)
Screenshot: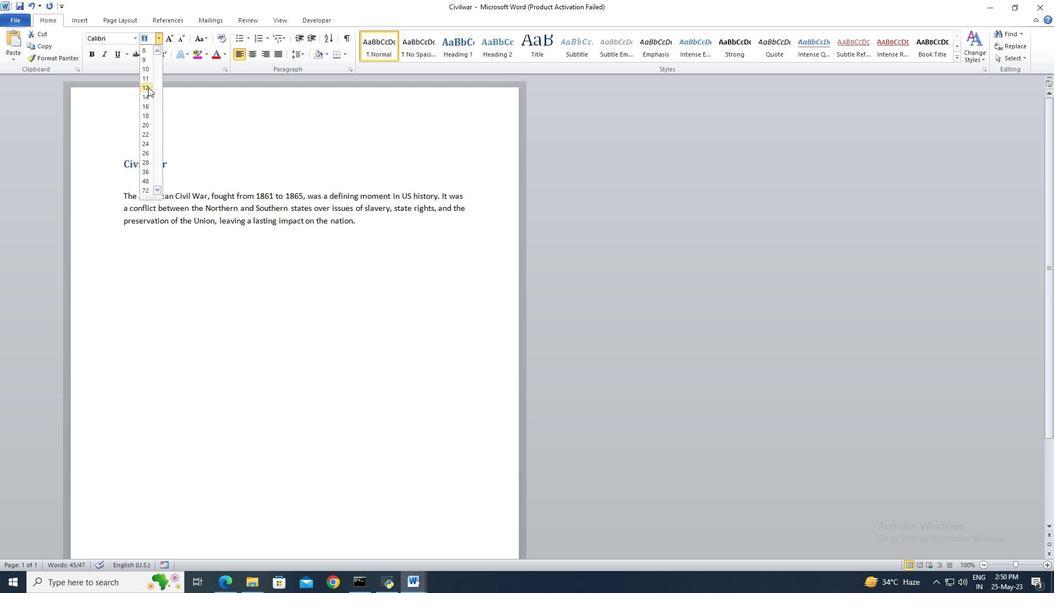 
Action: Mouse moved to (125, 159)
Screenshot: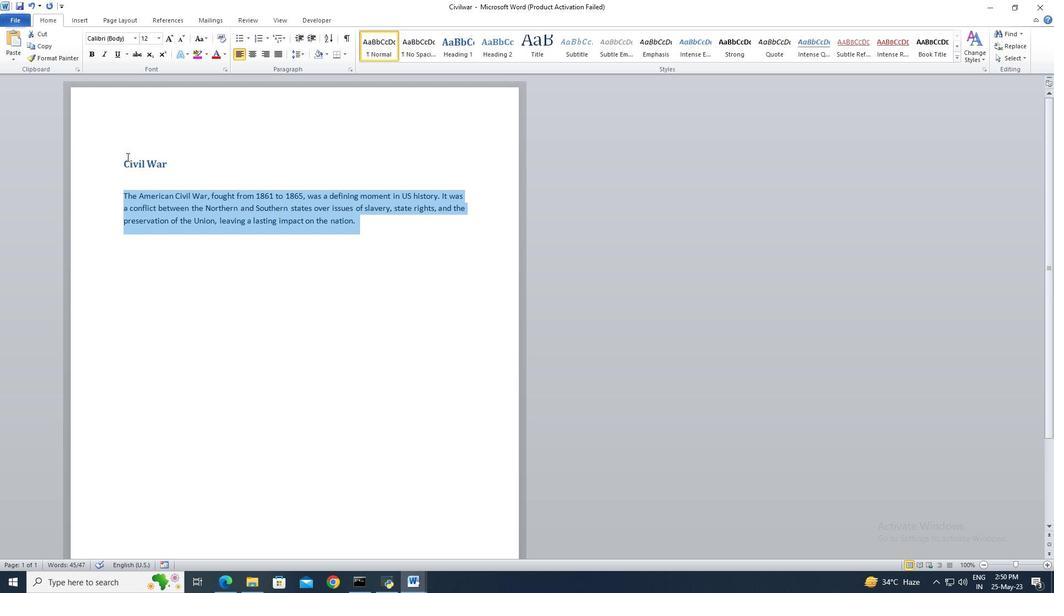 
Action: Mouse pressed left at (125, 159)
Screenshot: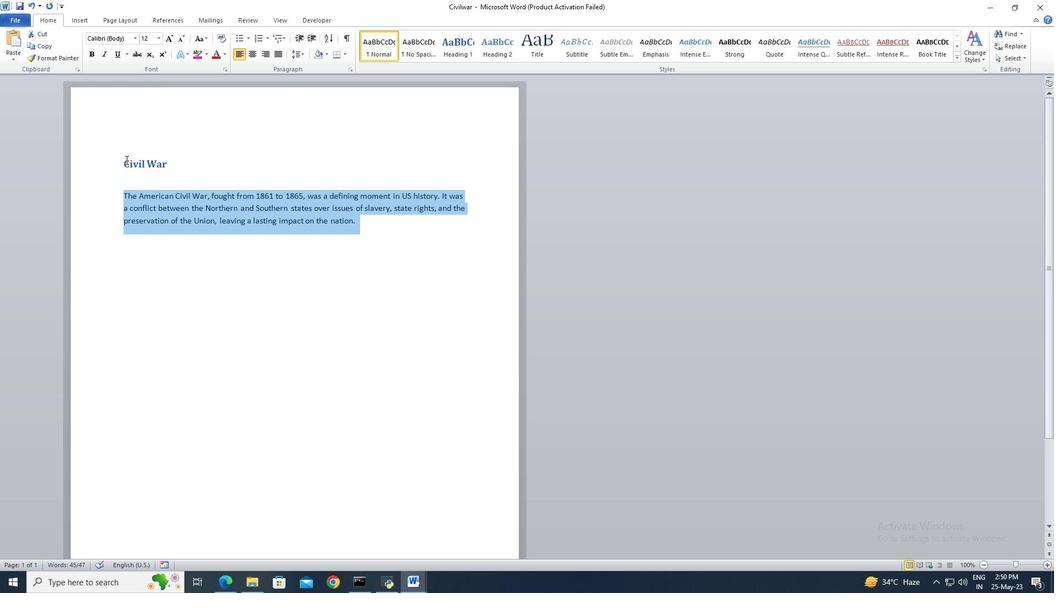 
Action: Mouse moved to (168, 165)
Screenshot: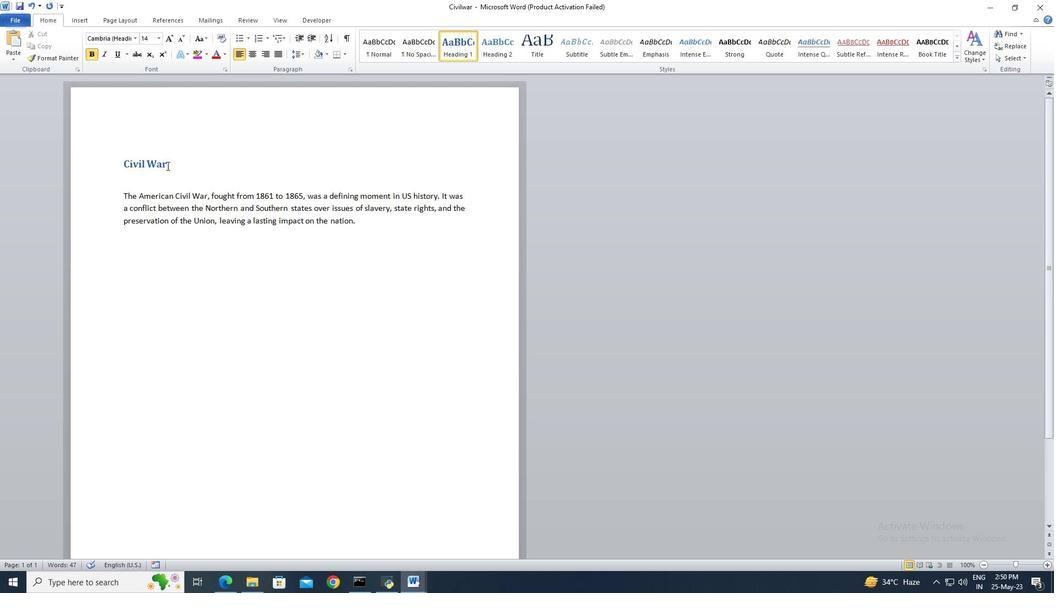
Action: Key pressed <Key.shift>
Screenshot: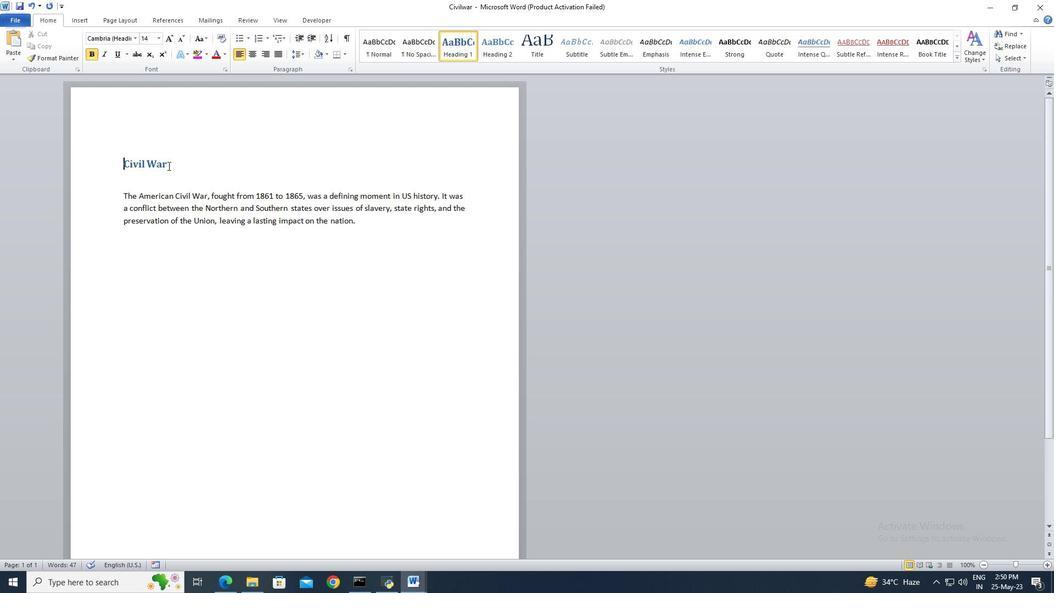 
Action: Mouse pressed left at (168, 165)
Screenshot: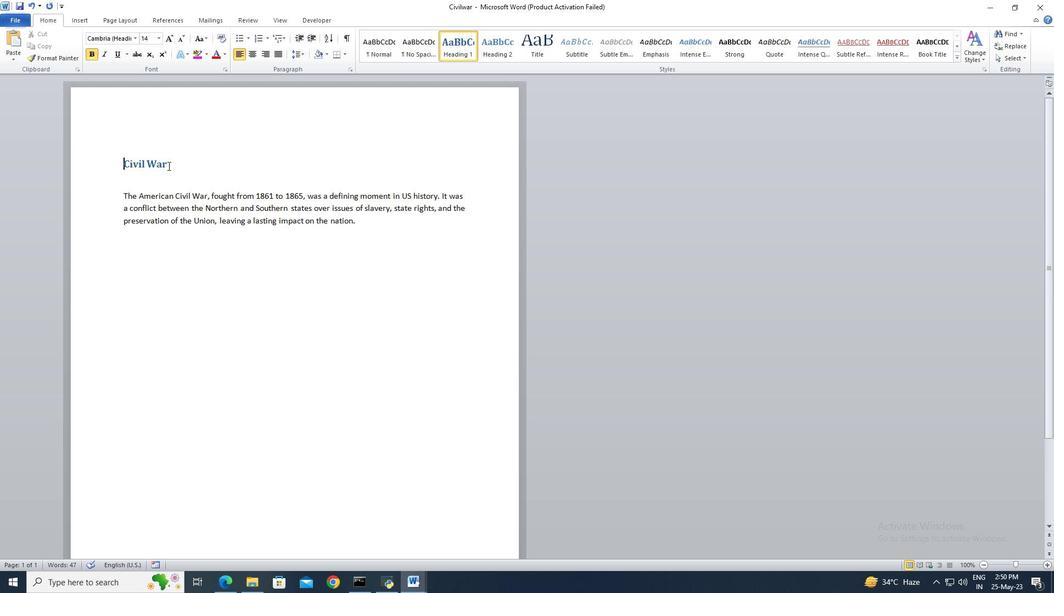
Action: Key pressed <Key.shift><Key.shift><Key.shift><Key.shift><Key.shift>
Screenshot: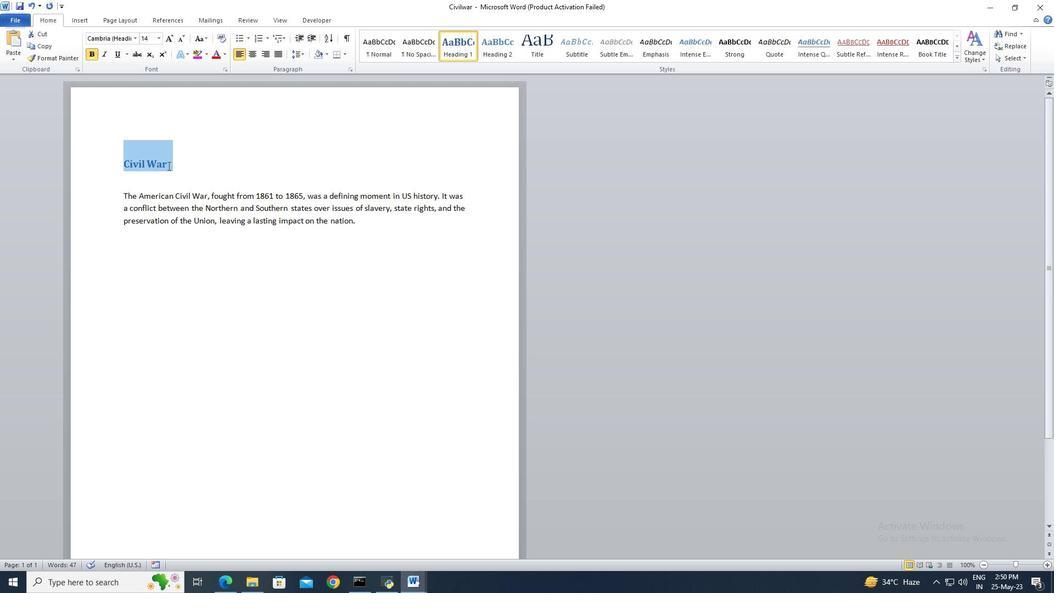 
Action: Mouse moved to (137, 37)
Screenshot: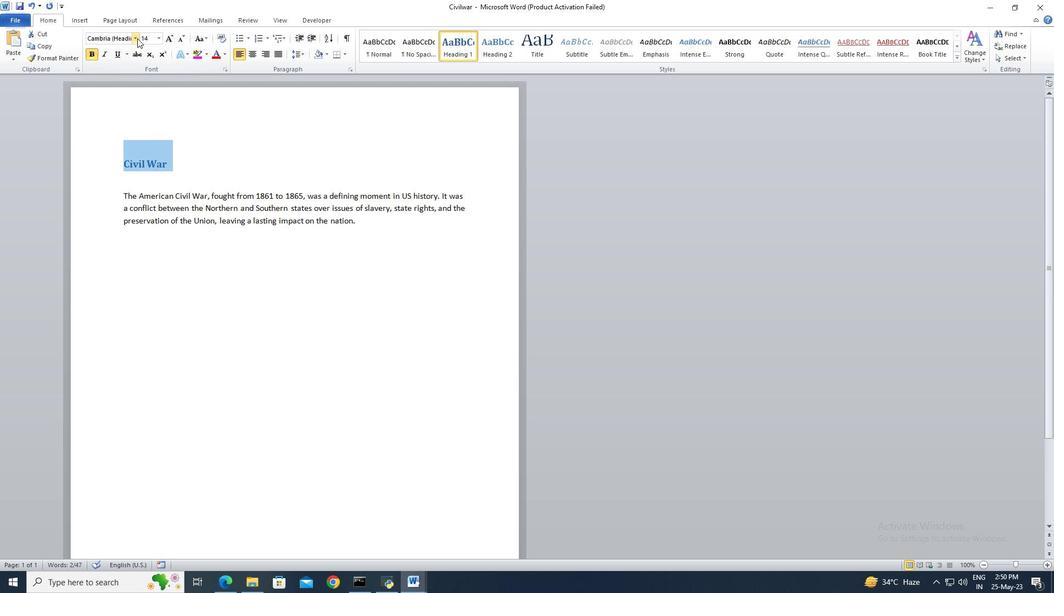 
Action: Mouse pressed left at (137, 37)
Screenshot: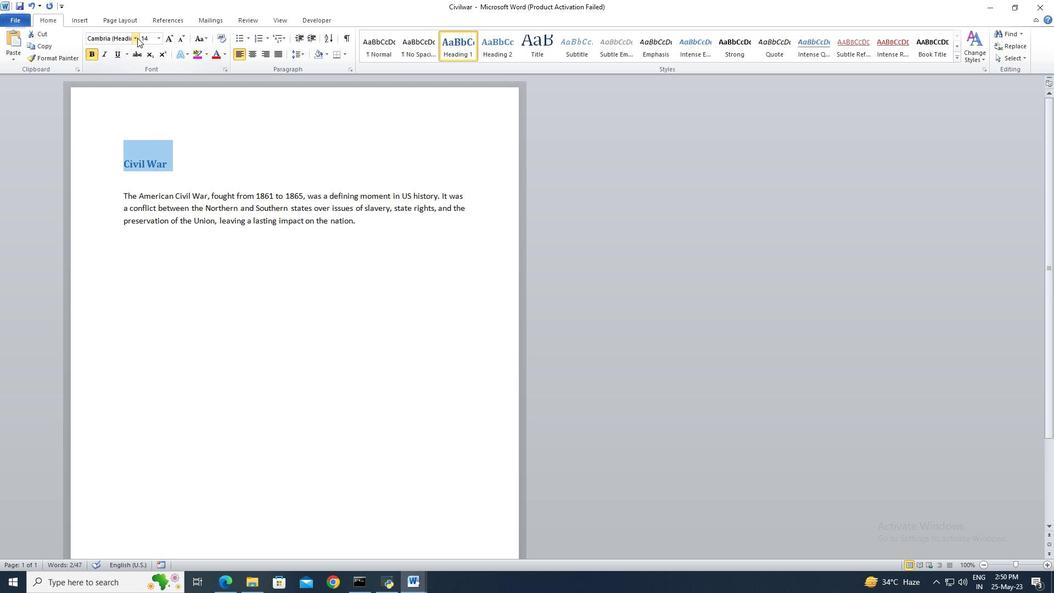 
Action: Mouse moved to (138, 282)
Screenshot: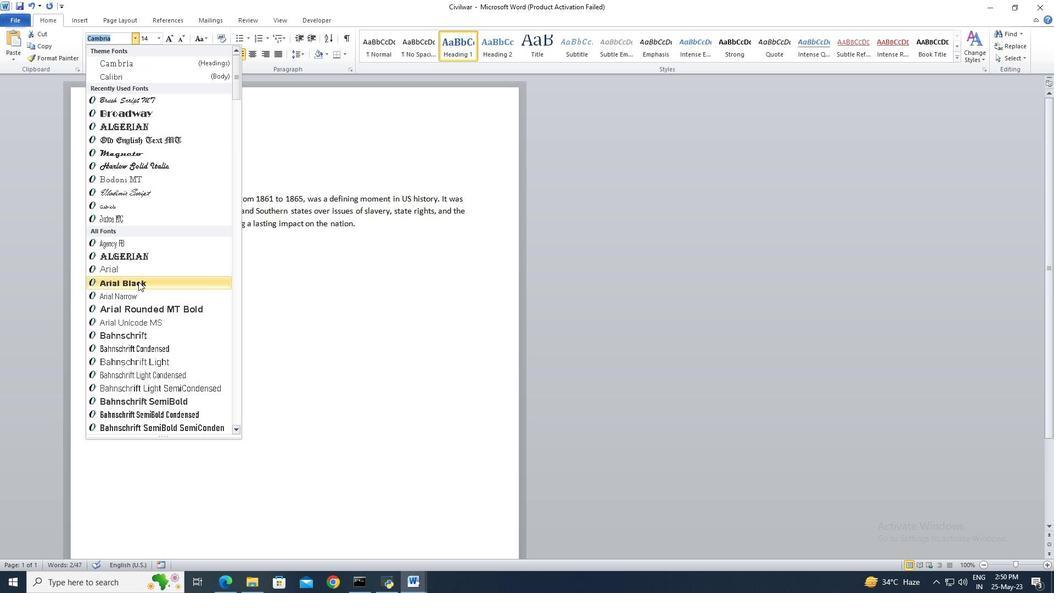 
Action: Mouse scrolled (138, 282) with delta (0, 0)
Screenshot: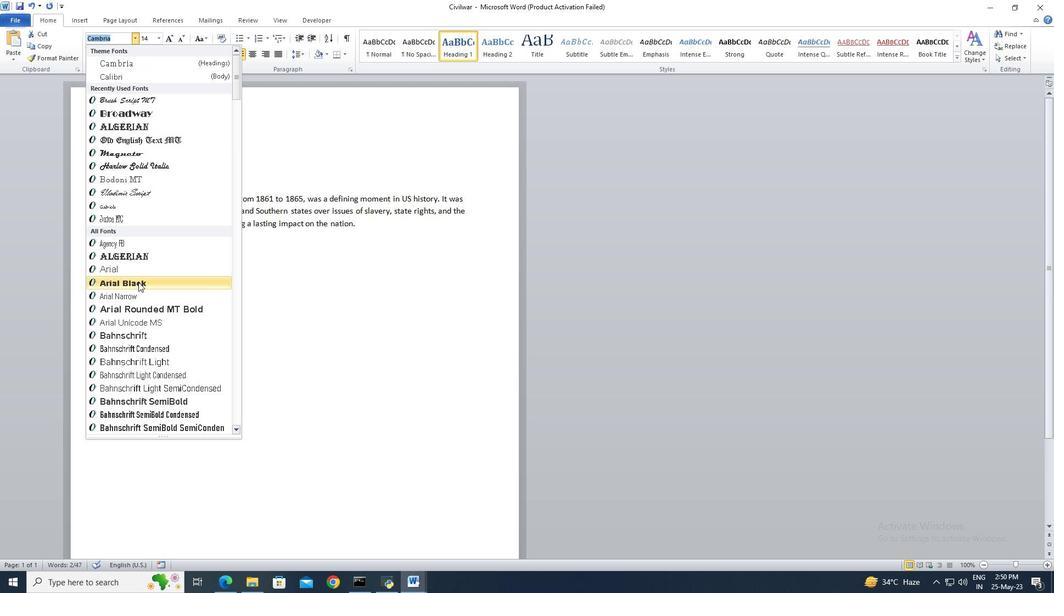 
Action: Mouse scrolled (138, 282) with delta (0, 0)
Screenshot: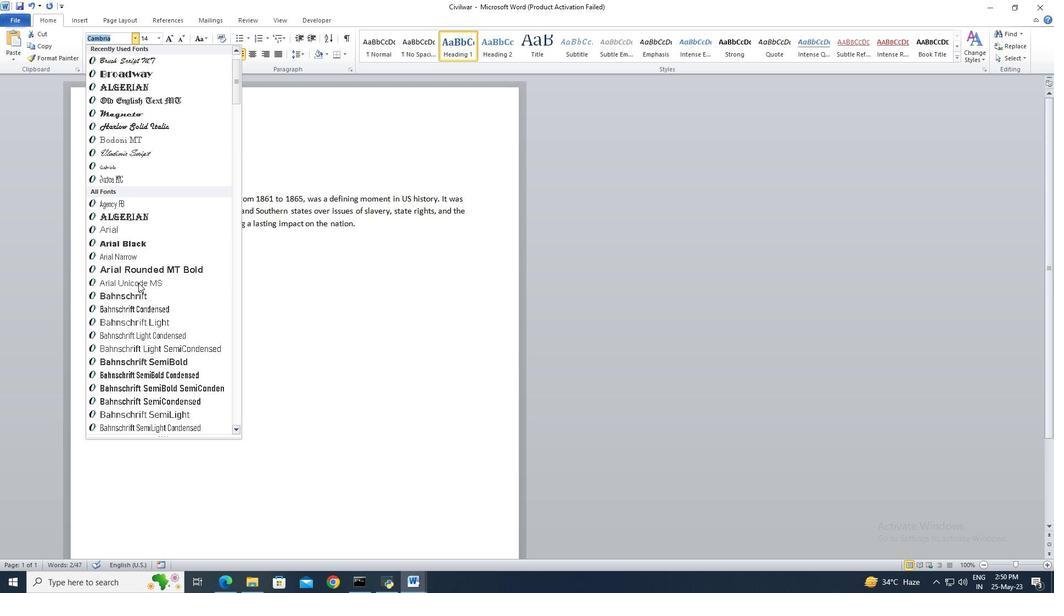 
Action: Mouse scrolled (138, 282) with delta (0, 0)
Screenshot: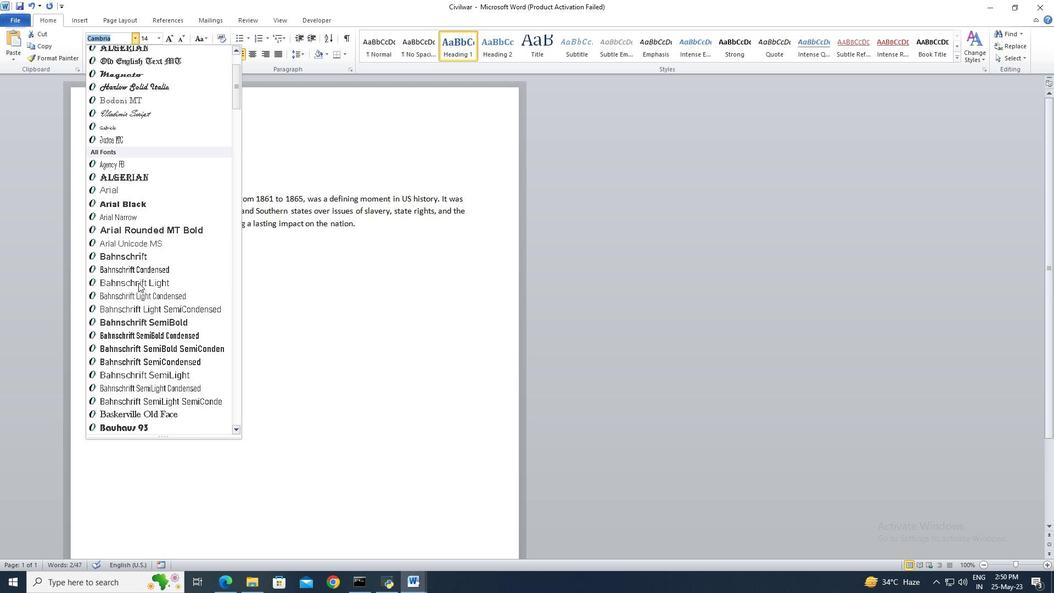 
Action: Mouse scrolled (138, 282) with delta (0, 0)
Screenshot: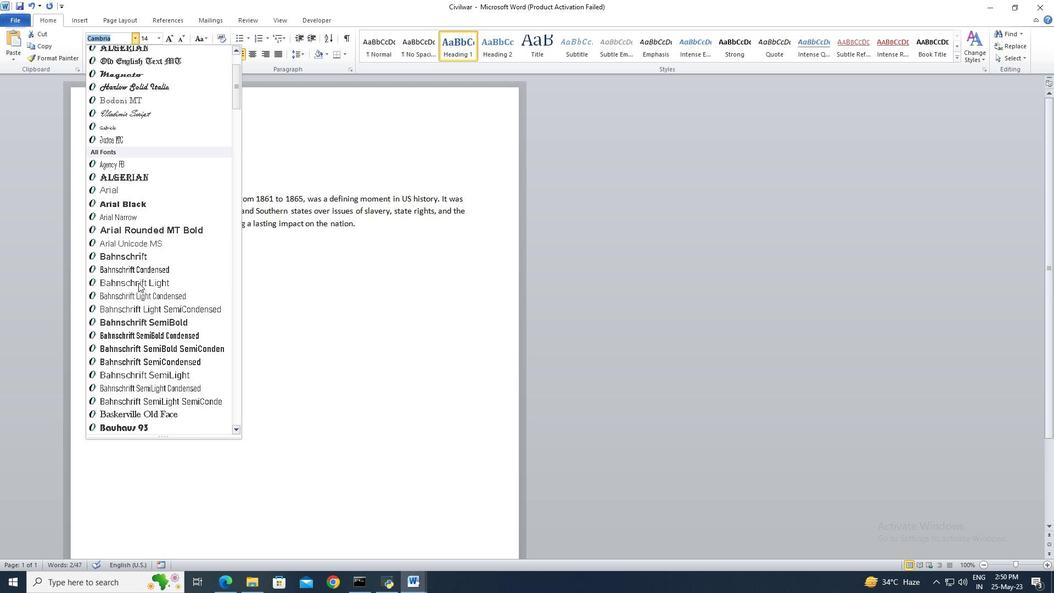 
Action: Mouse scrolled (138, 282) with delta (0, 0)
Screenshot: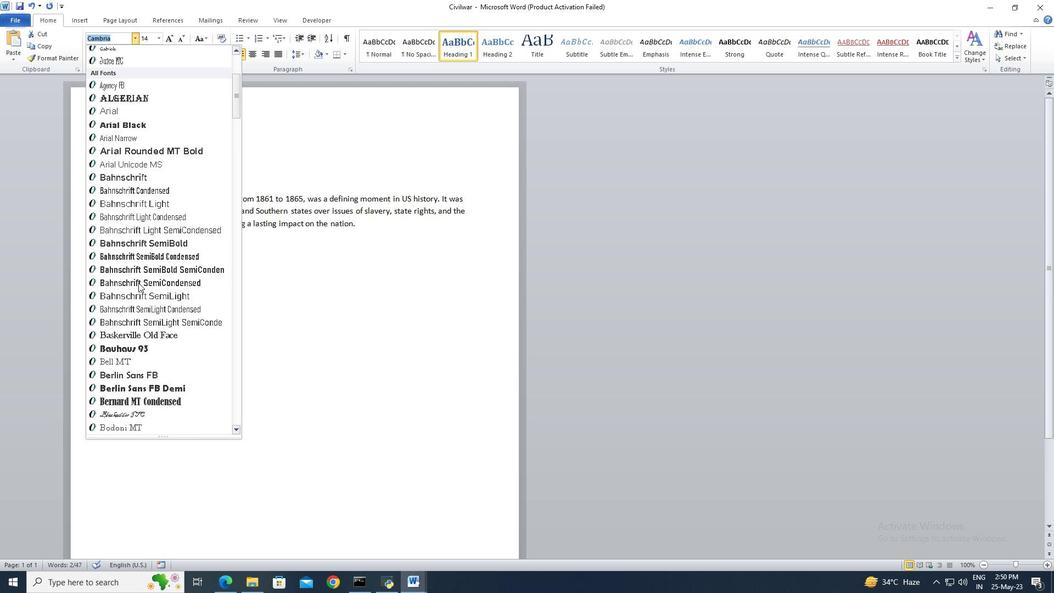 
Action: Mouse scrolled (138, 282) with delta (0, 0)
Screenshot: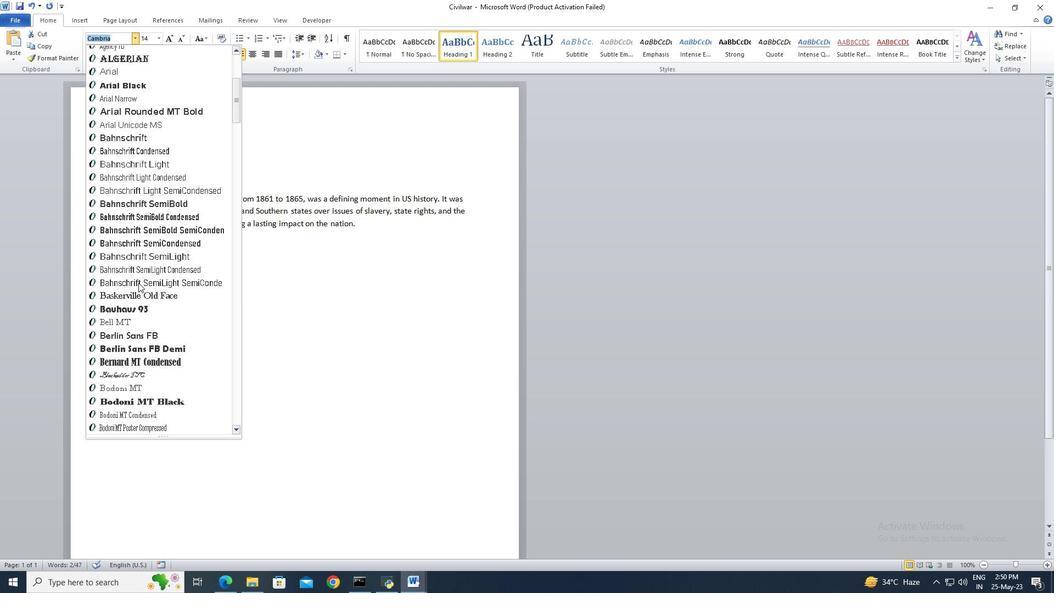 
Action: Mouse scrolled (138, 282) with delta (0, 0)
Screenshot: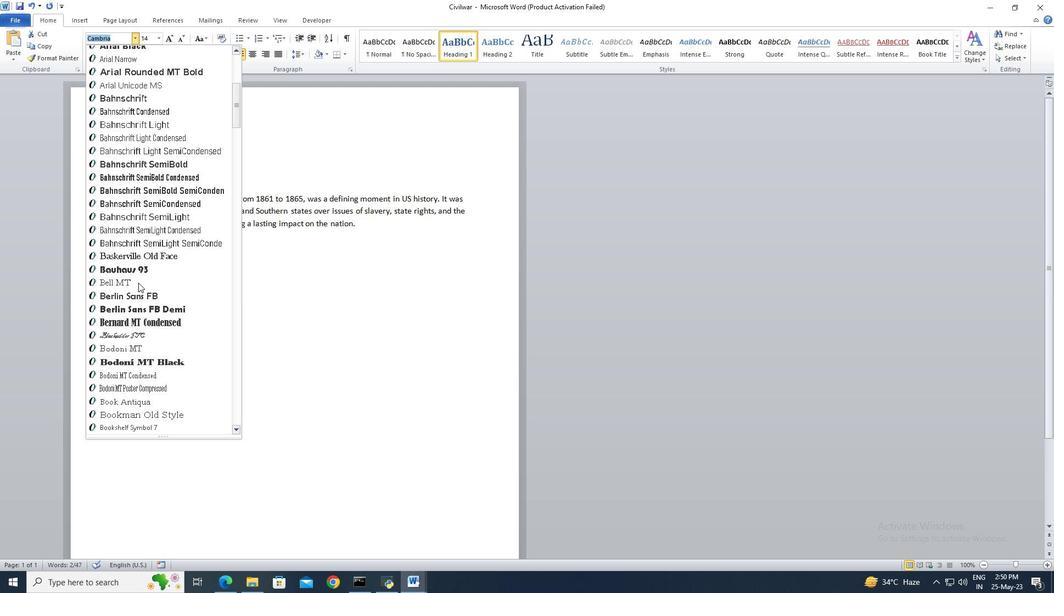 
Action: Mouse scrolled (138, 282) with delta (0, 0)
Screenshot: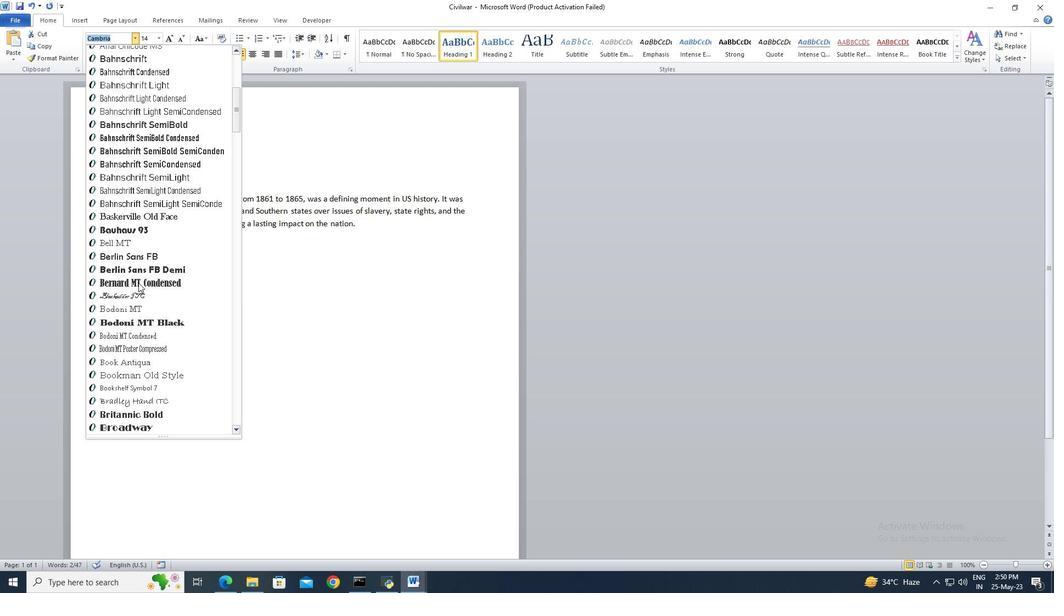 
Action: Mouse moved to (130, 387)
Screenshot: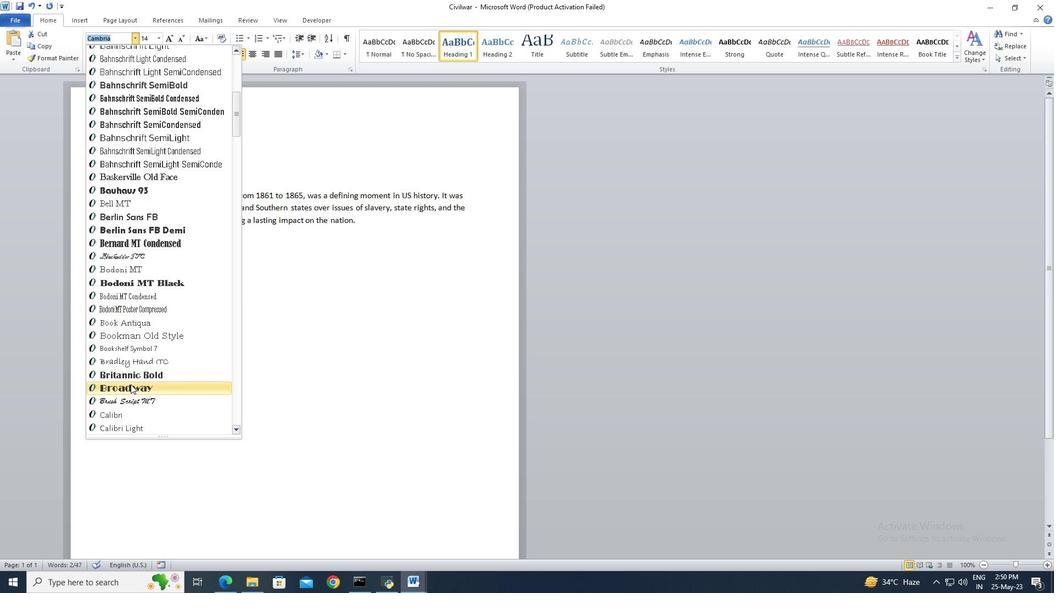 
Action: Mouse pressed left at (130, 387)
Screenshot: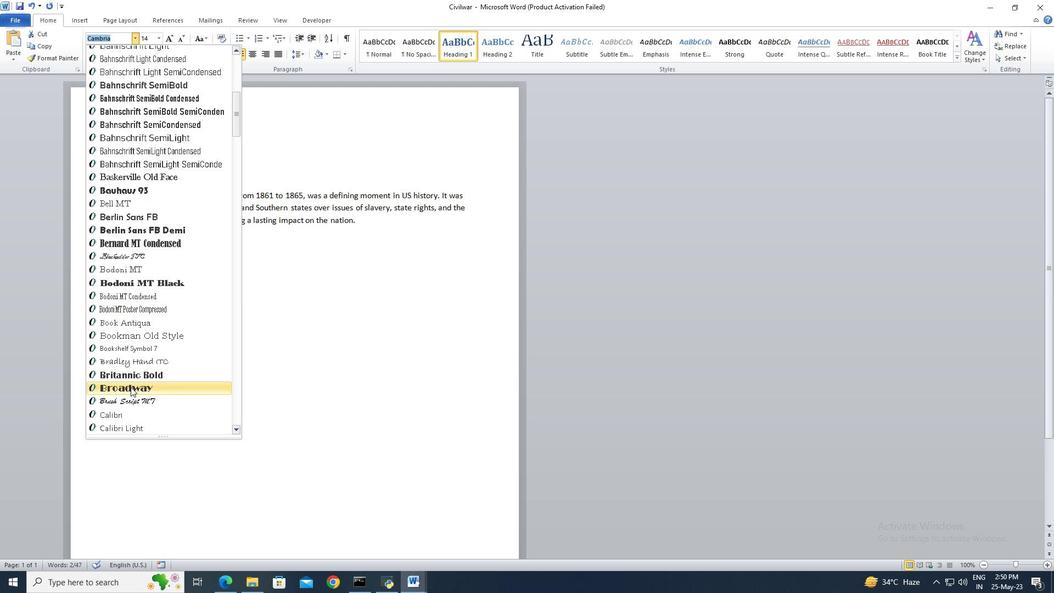 
Action: Mouse moved to (158, 41)
Screenshot: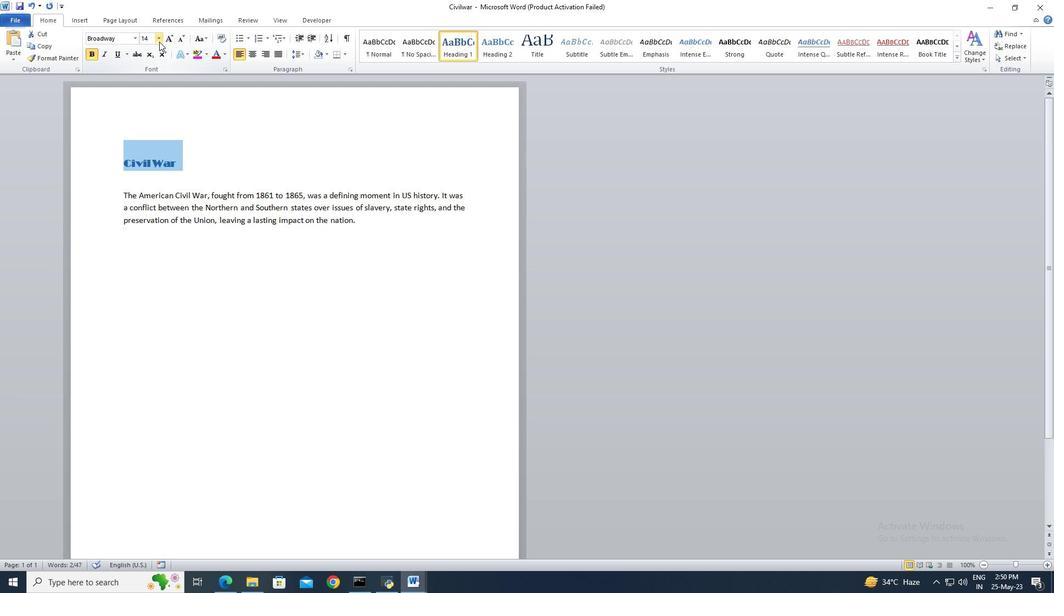
Action: Mouse pressed left at (158, 41)
Screenshot: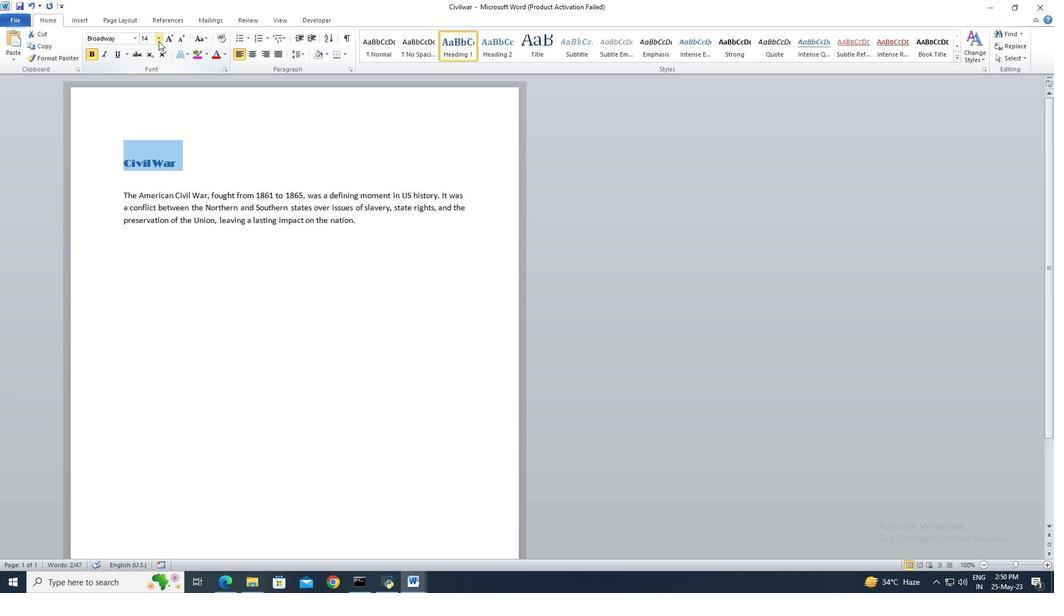 
Action: Mouse moved to (147, 108)
Screenshot: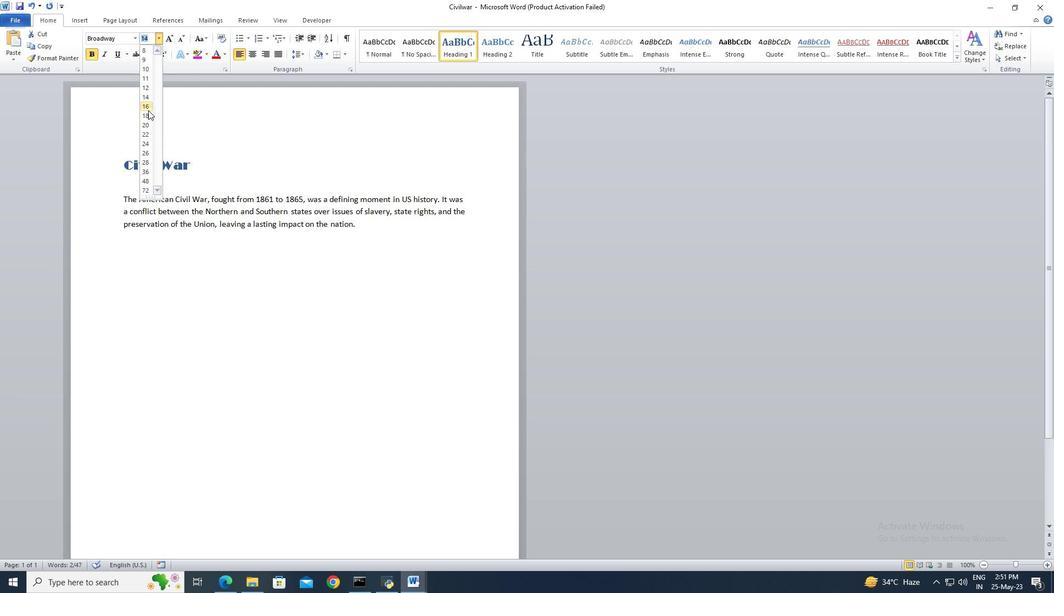 
Action: Mouse pressed left at (147, 108)
Screenshot: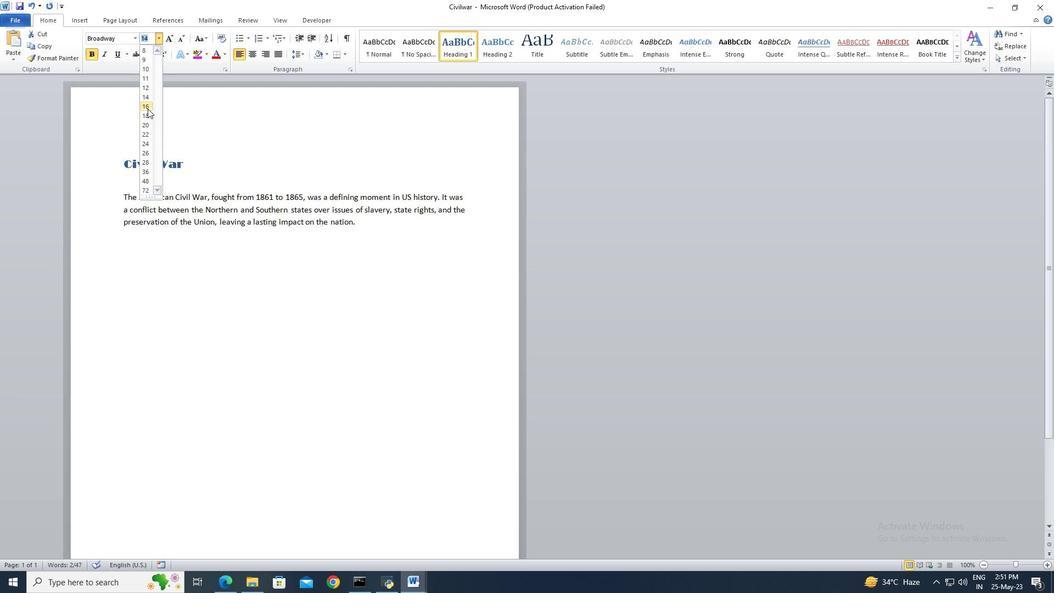 
Action: Mouse moved to (241, 58)
Screenshot: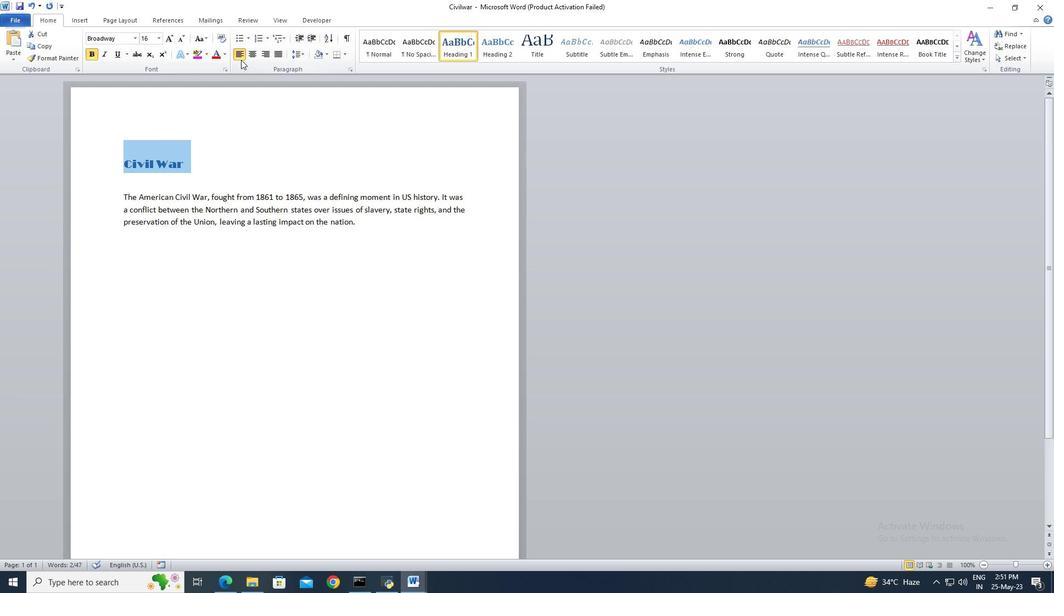 
Action: Mouse pressed left at (241, 58)
Screenshot: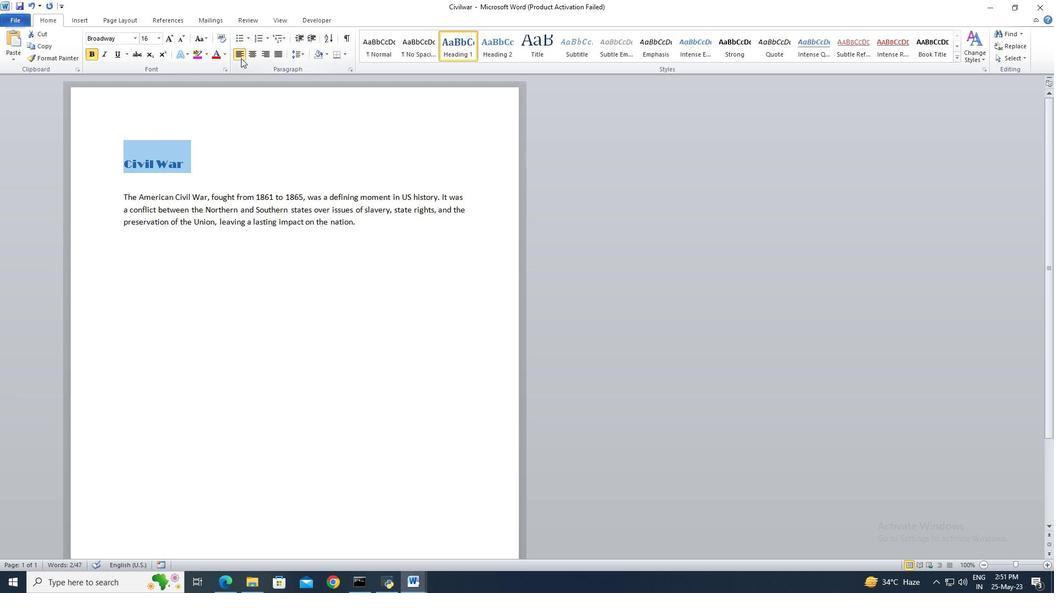 
Action: Mouse moved to (365, 229)
Screenshot: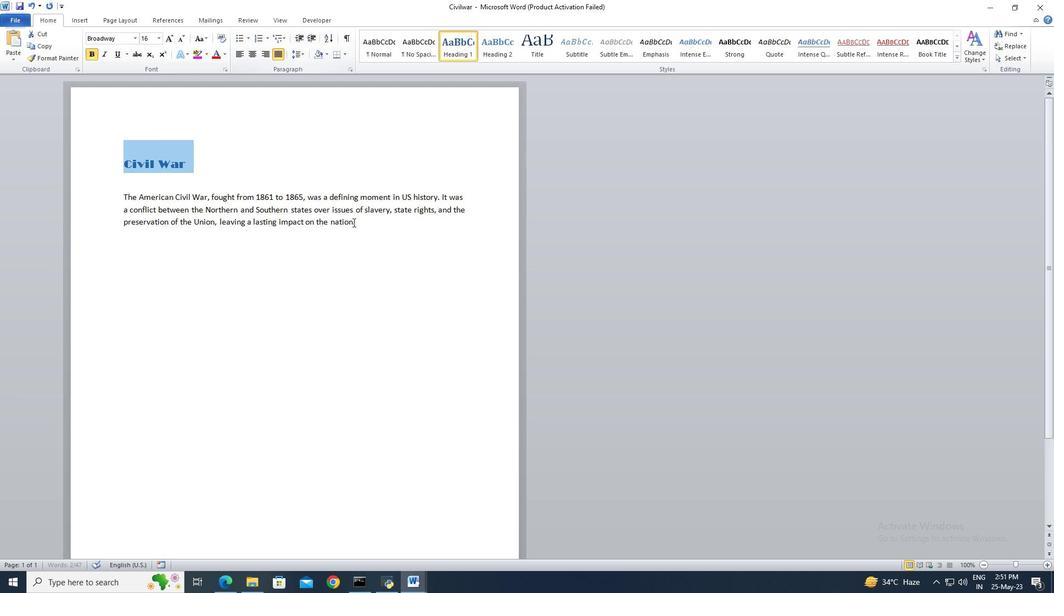 
Action: Mouse pressed left at (365, 229)
Screenshot: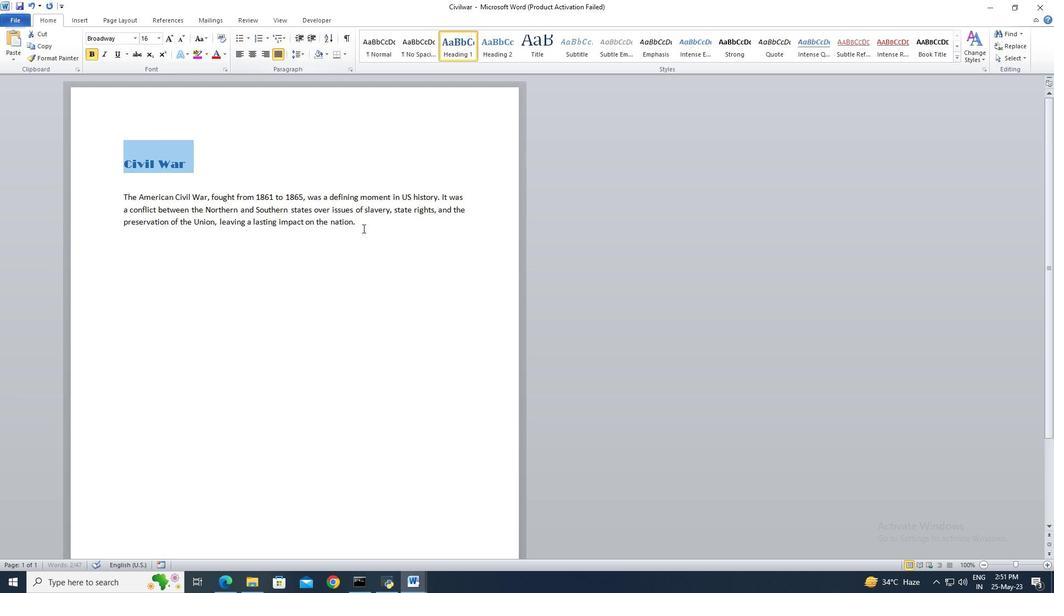 
